 Task: Look for space in Pukekohe East, New Zealand from 10th August, 2023 to 18th August, 2023 for 2 adults in price range Rs.10000 to Rs.14000. Place can be private room with 1  bedroom having 1 bed and 1 bathroom. Property type can be house, flat, guest house. Amenities needed are: wifi, TV, free parkinig on premises, gym, breakfast. Booking option can be shelf check-in. Required host language is English.
Action: Mouse pressed left at (429, 94)
Screenshot: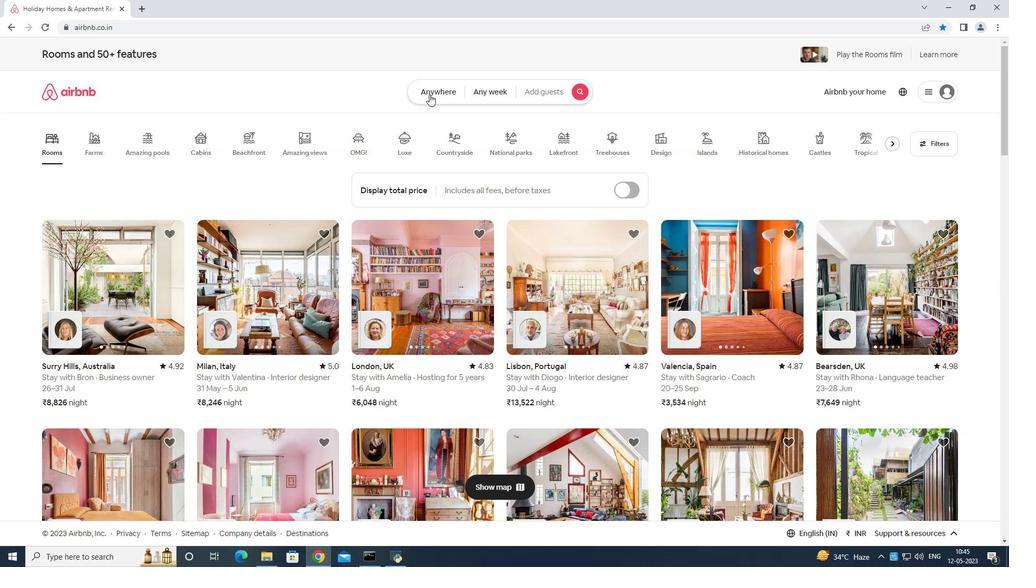 
Action: Mouse moved to (390, 134)
Screenshot: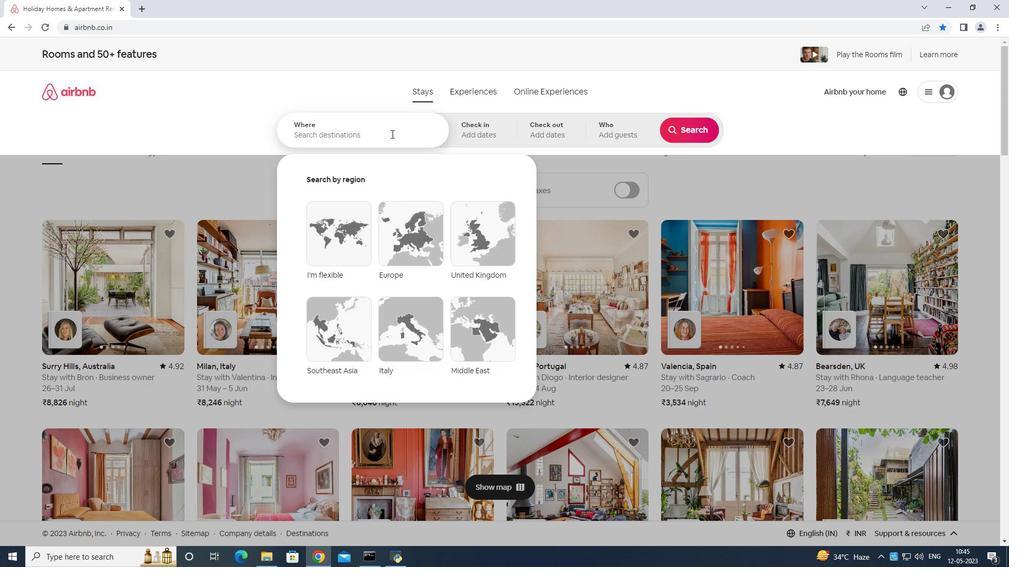 
Action: Mouse pressed left at (390, 134)
Screenshot: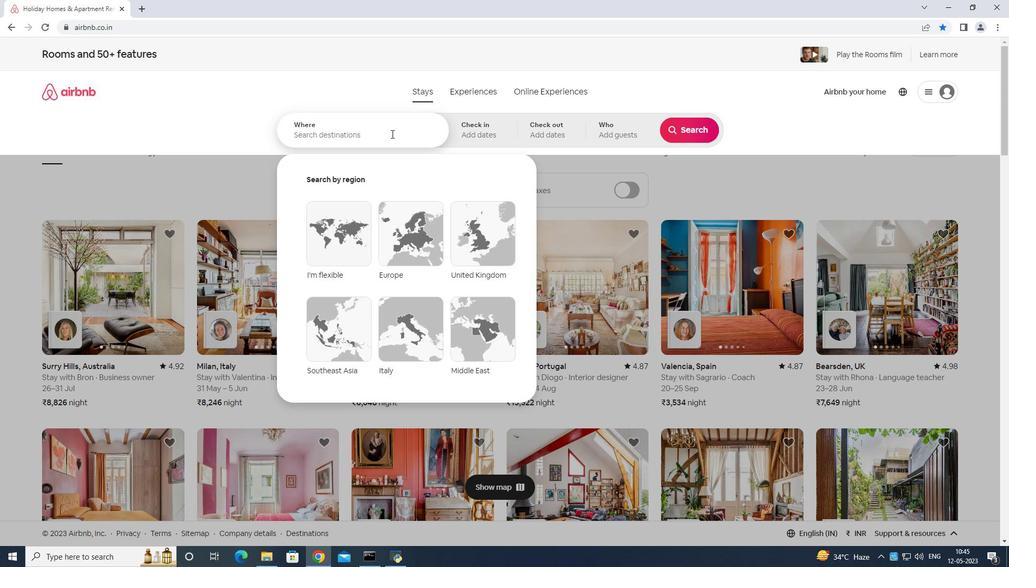 
Action: Mouse moved to (389, 133)
Screenshot: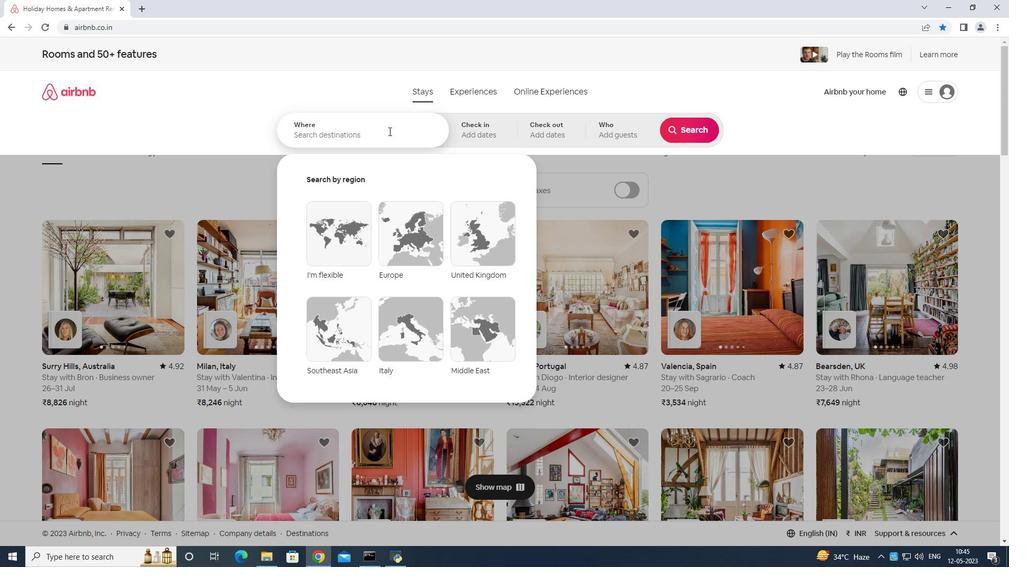 
Action: Key pressed <Key.shift>Pukekihe<Key.space>east<Key.space>zealabnd<Key.backspace><Key.backspace><Key.backspace>nd<Key.enter>
Screenshot: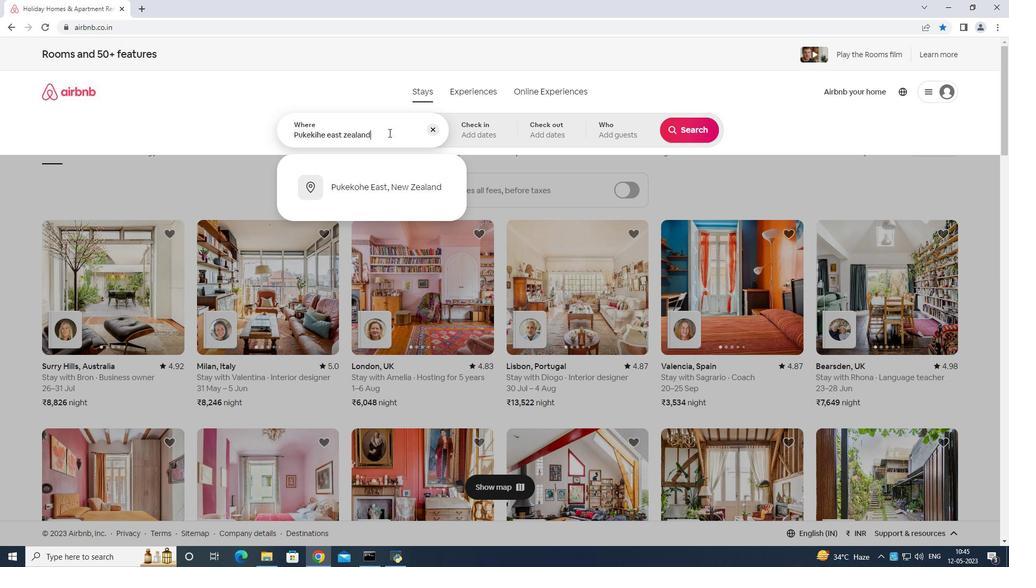 
Action: Mouse moved to (683, 211)
Screenshot: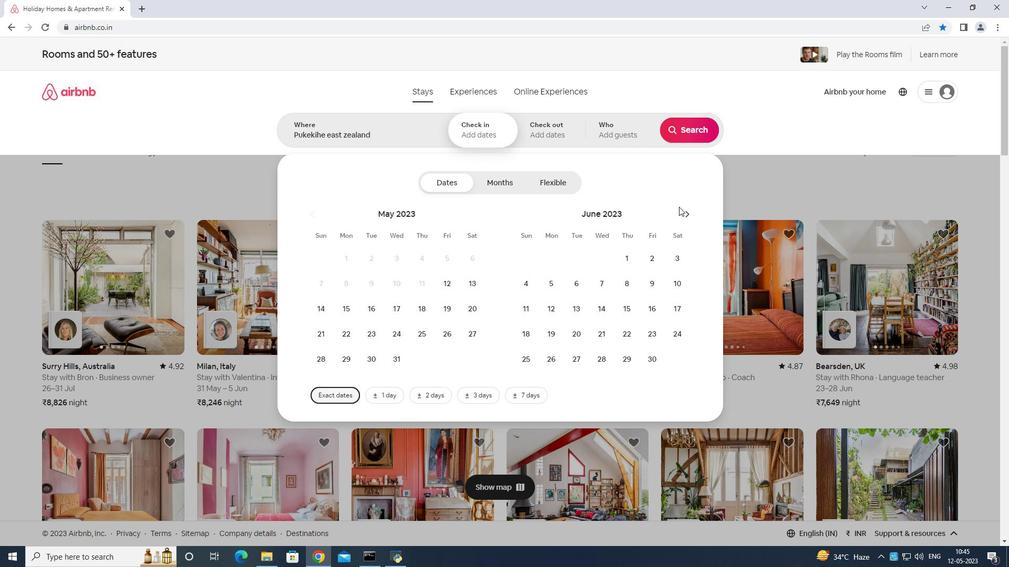 
Action: Mouse pressed left at (683, 211)
Screenshot: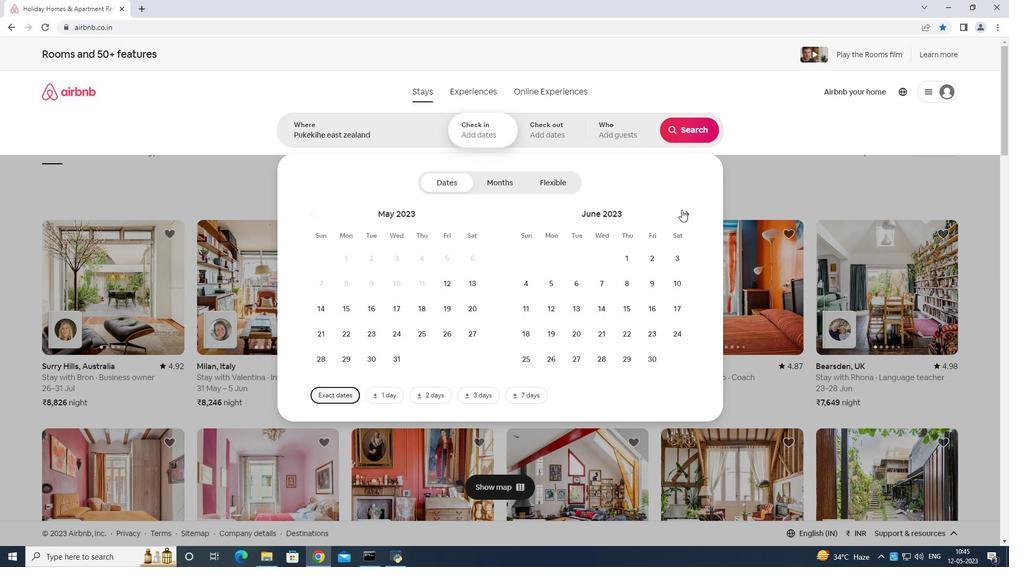 
Action: Mouse pressed left at (683, 211)
Screenshot: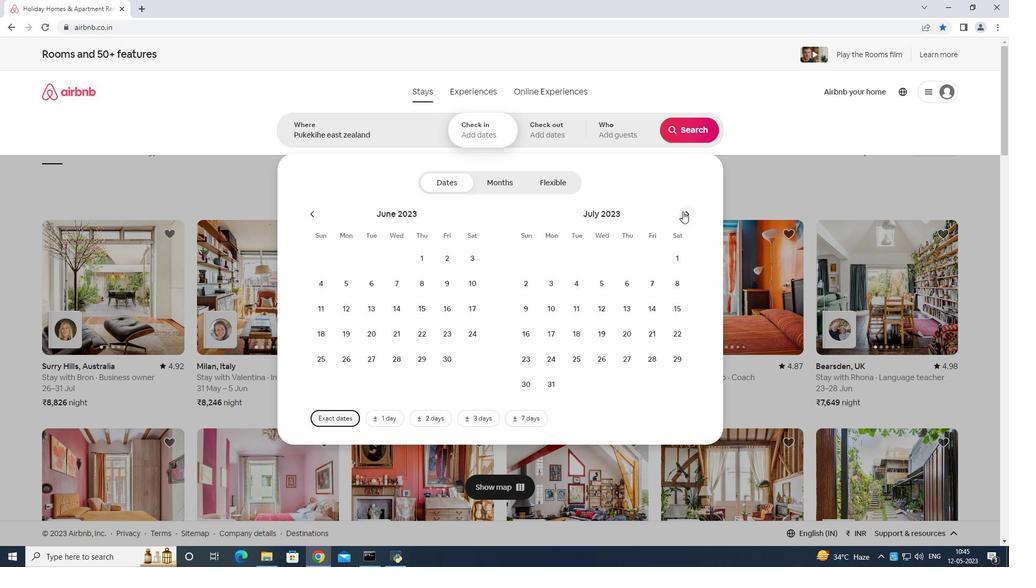 
Action: Mouse moved to (683, 214)
Screenshot: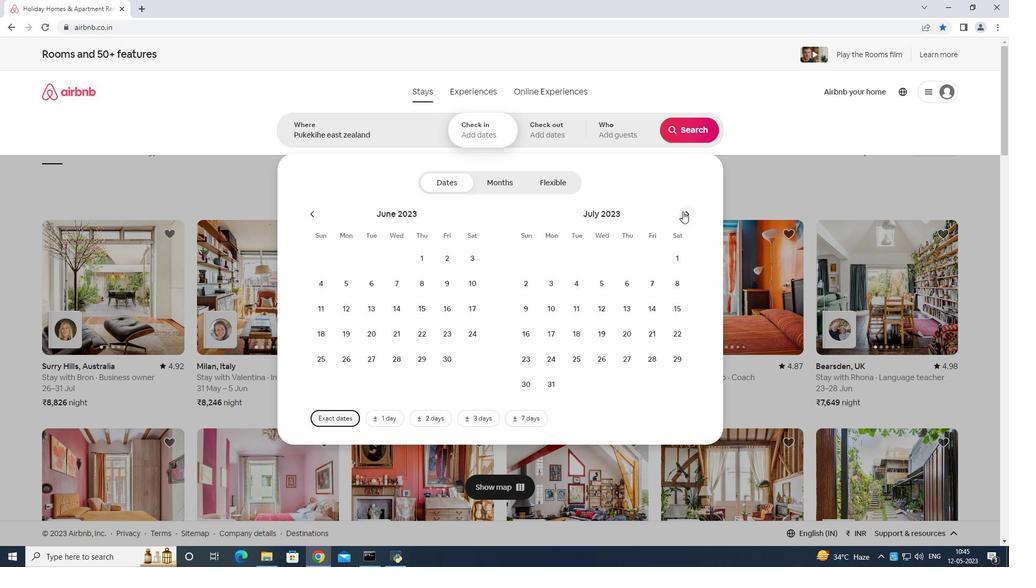 
Action: Mouse pressed left at (683, 214)
Screenshot: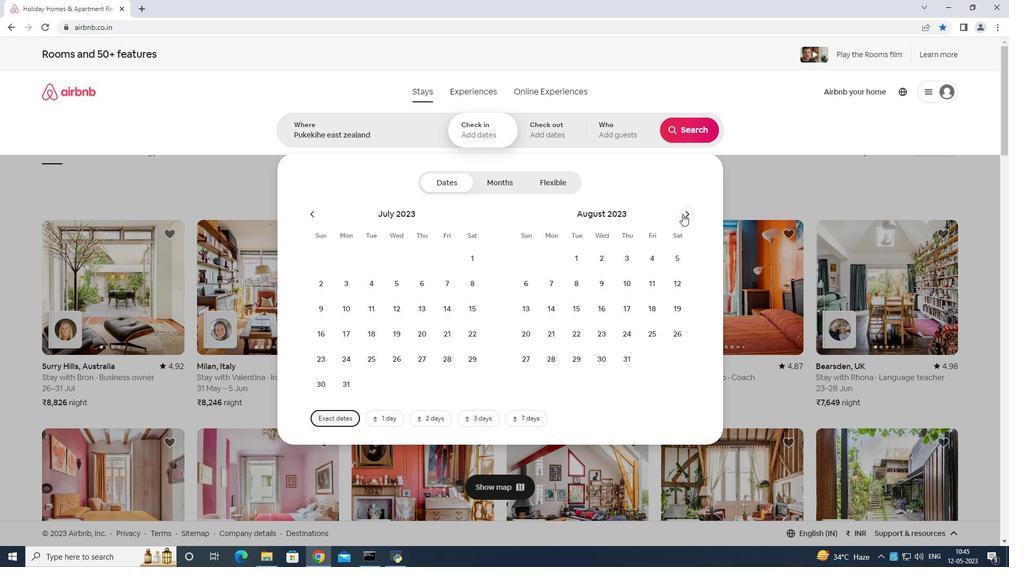 
Action: Mouse moved to (420, 284)
Screenshot: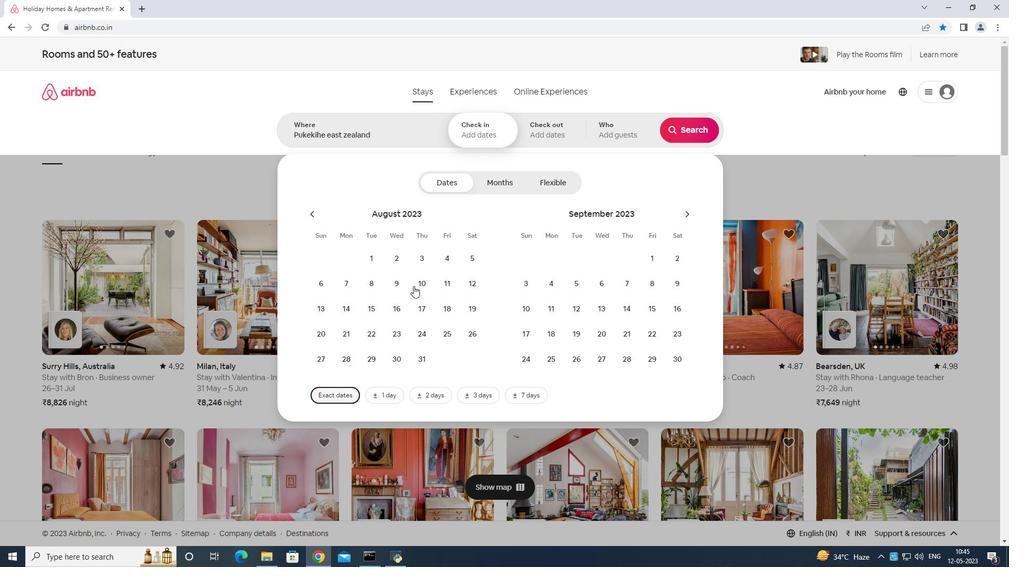 
Action: Mouse pressed left at (420, 284)
Screenshot: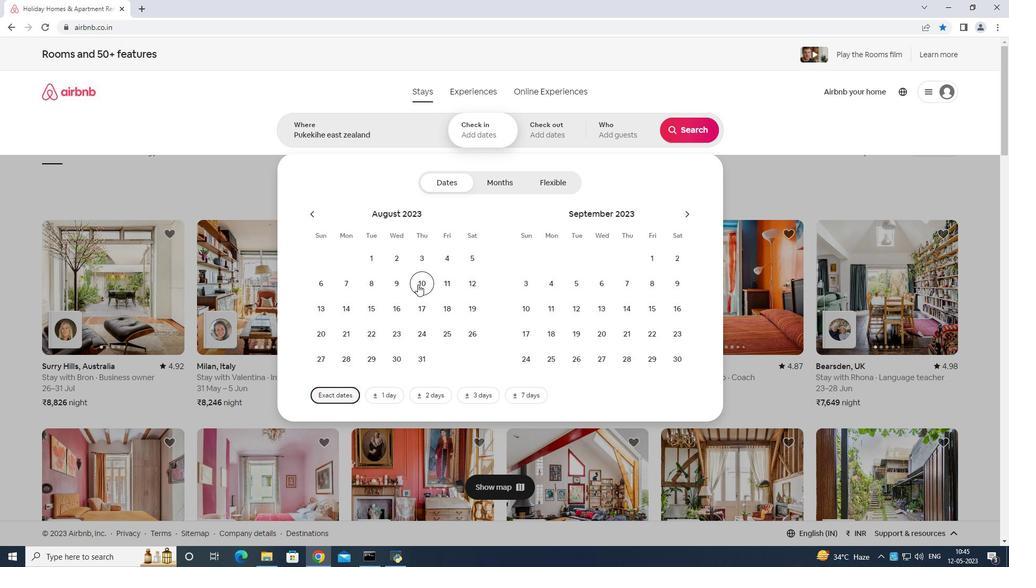 
Action: Mouse moved to (448, 309)
Screenshot: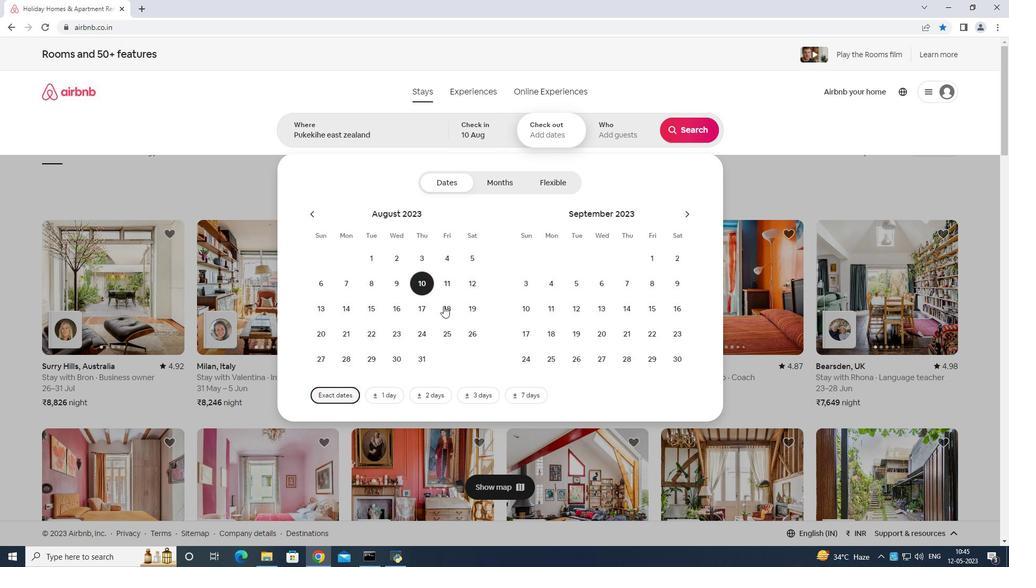 
Action: Mouse pressed left at (448, 309)
Screenshot: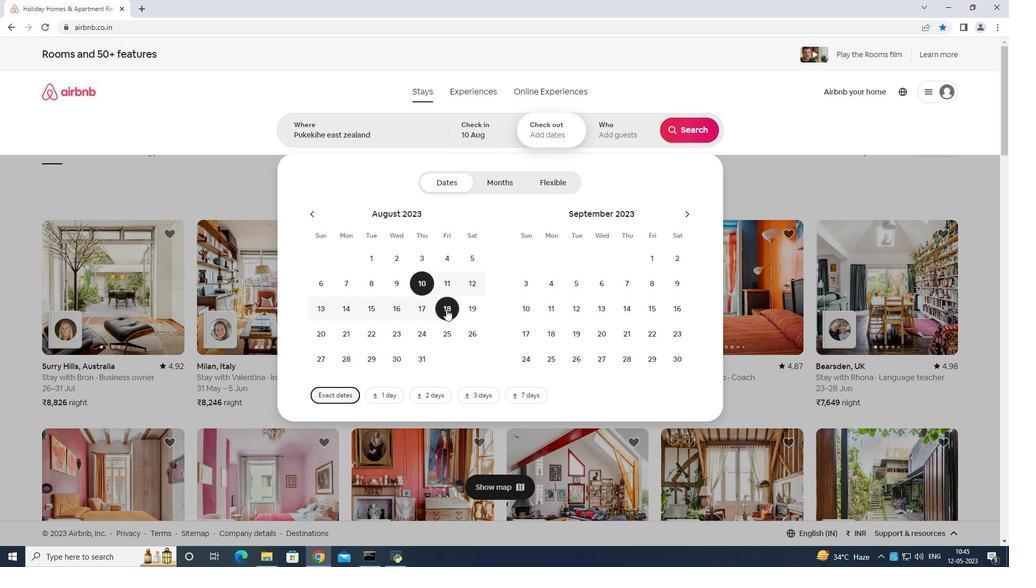 
Action: Mouse moved to (622, 131)
Screenshot: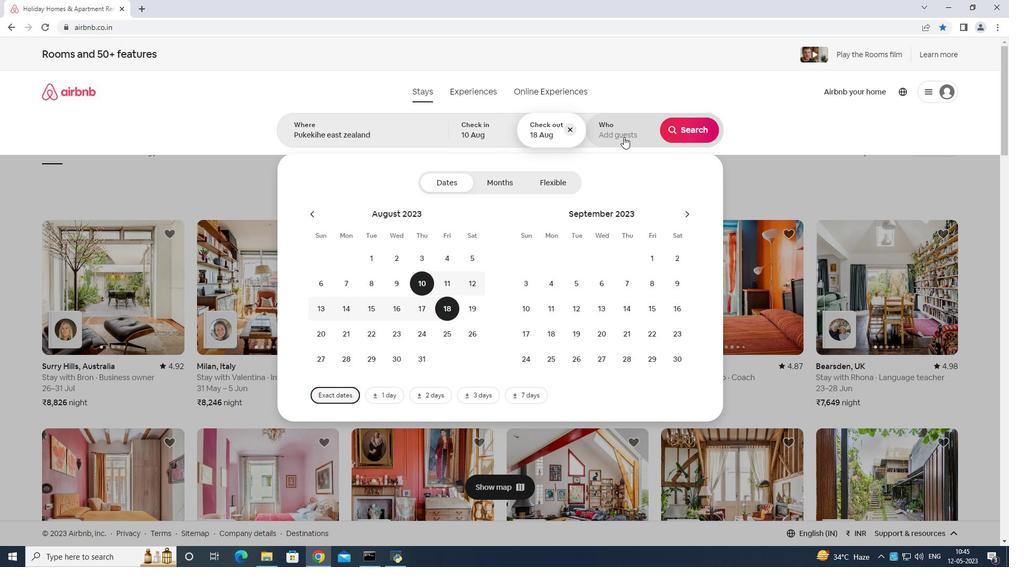 
Action: Mouse pressed left at (622, 131)
Screenshot: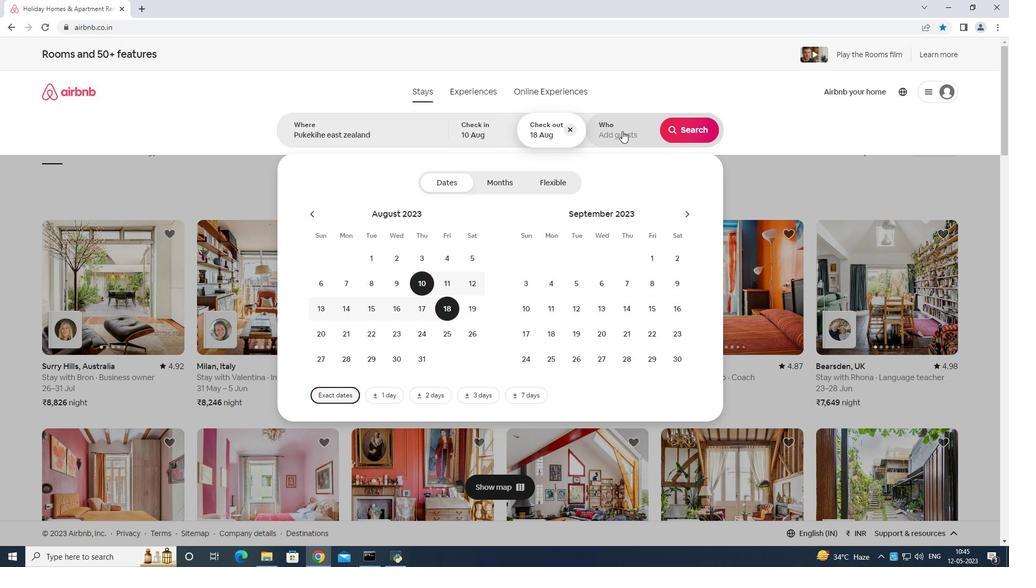 
Action: Mouse moved to (692, 186)
Screenshot: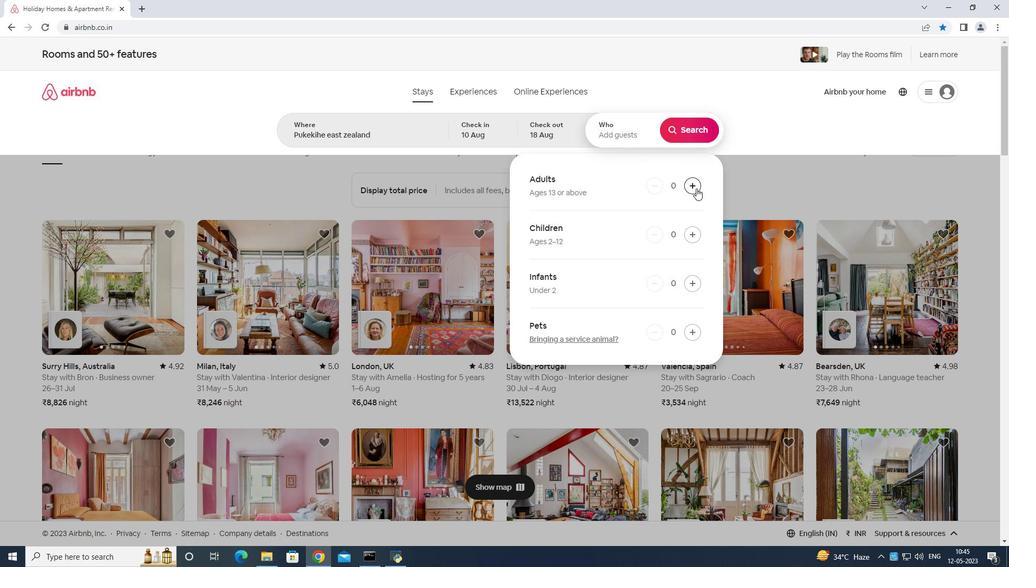 
Action: Mouse pressed left at (692, 186)
Screenshot: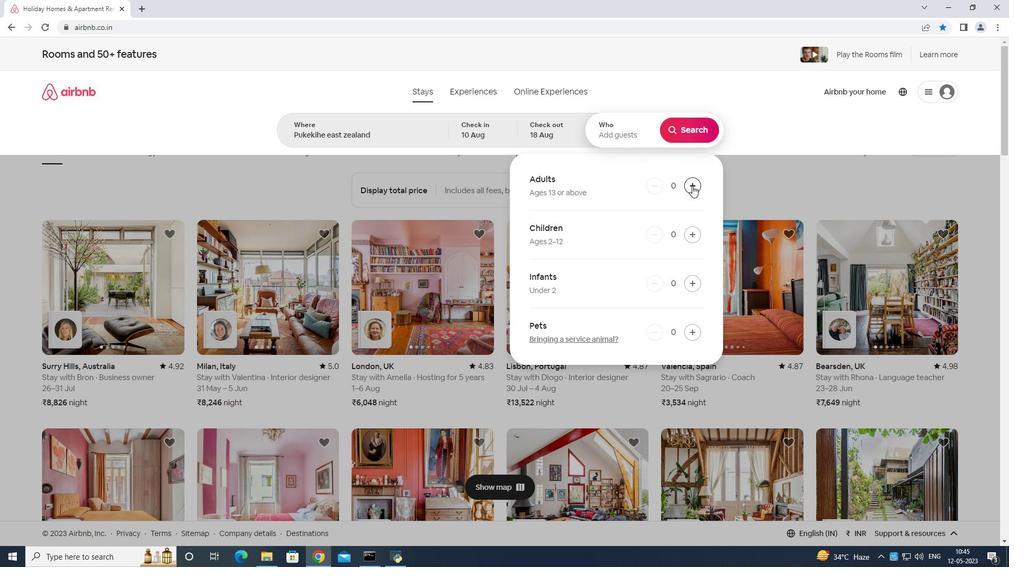 
Action: Mouse pressed left at (692, 186)
Screenshot: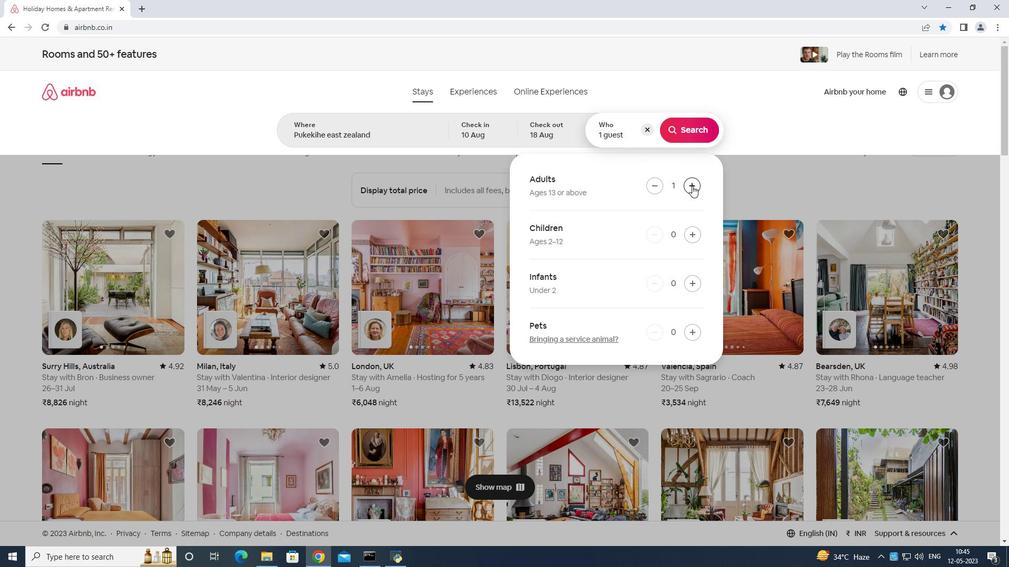 
Action: Mouse moved to (692, 125)
Screenshot: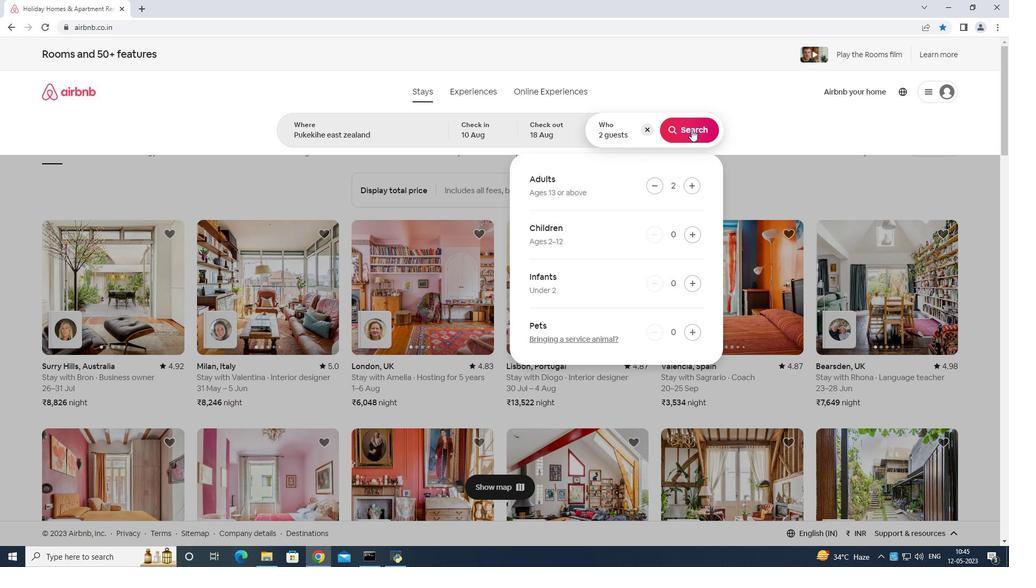 
Action: Mouse pressed left at (692, 125)
Screenshot: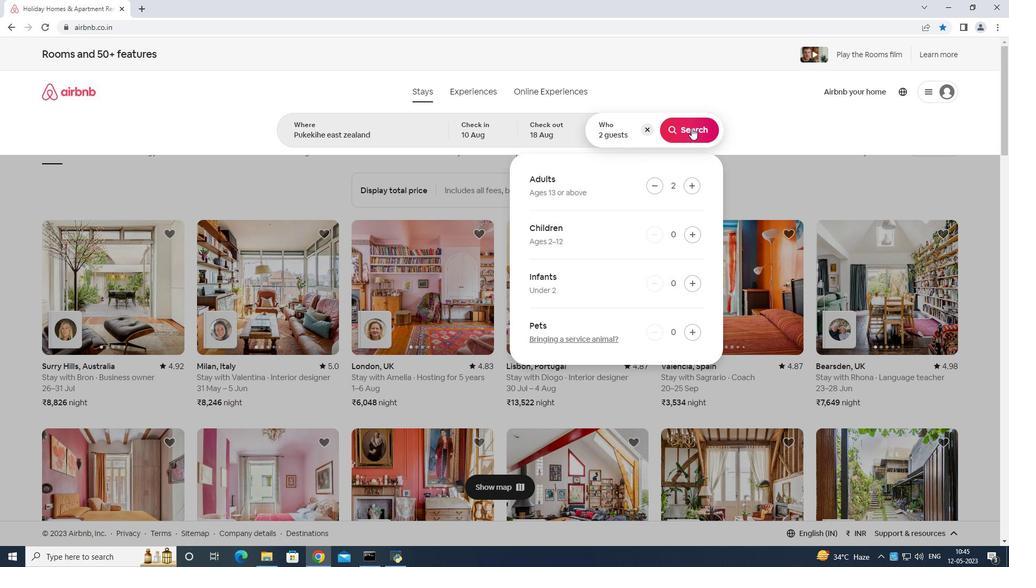 
Action: Mouse moved to (980, 96)
Screenshot: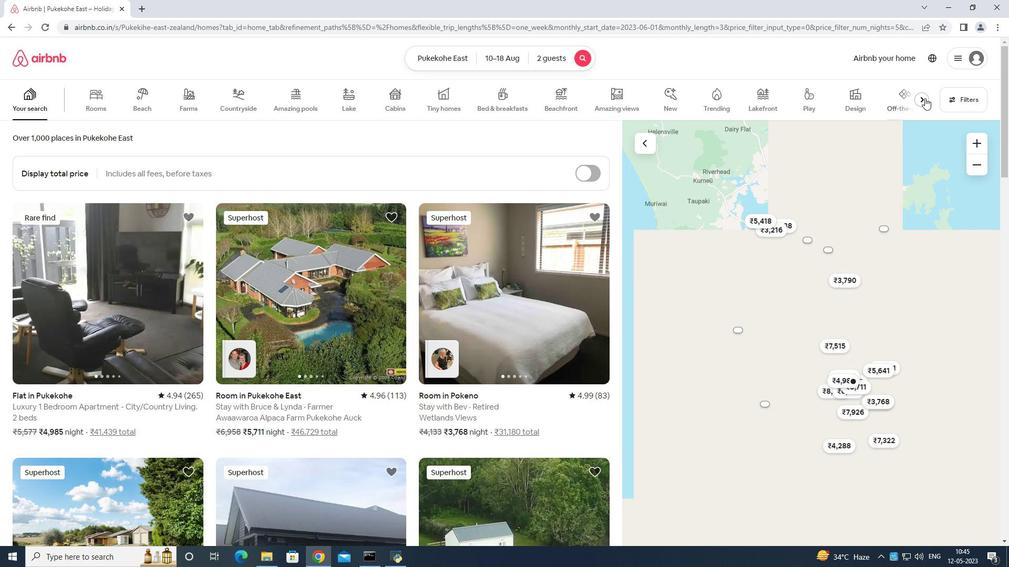 
Action: Mouse pressed left at (980, 96)
Screenshot: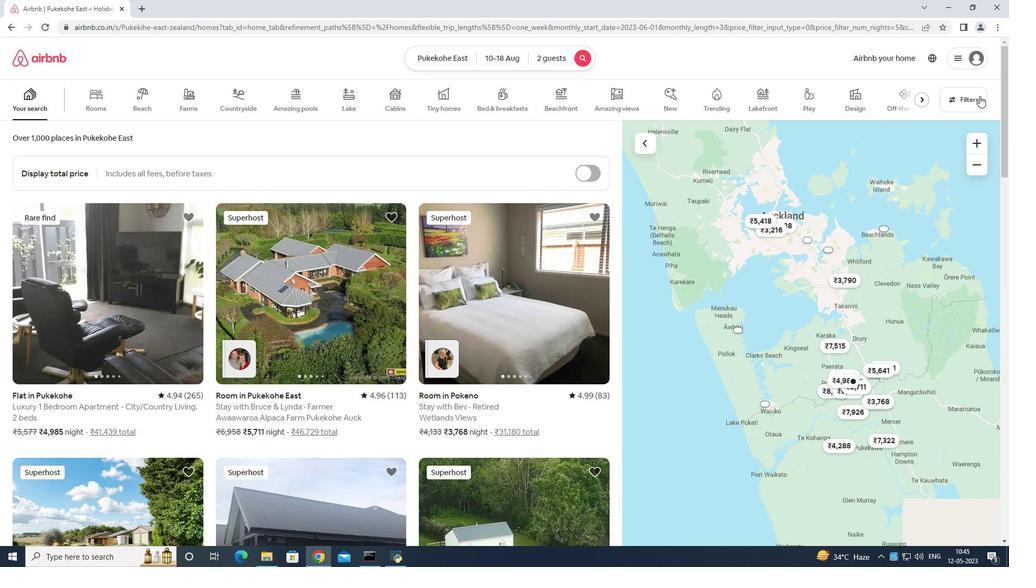
Action: Mouse moved to (438, 355)
Screenshot: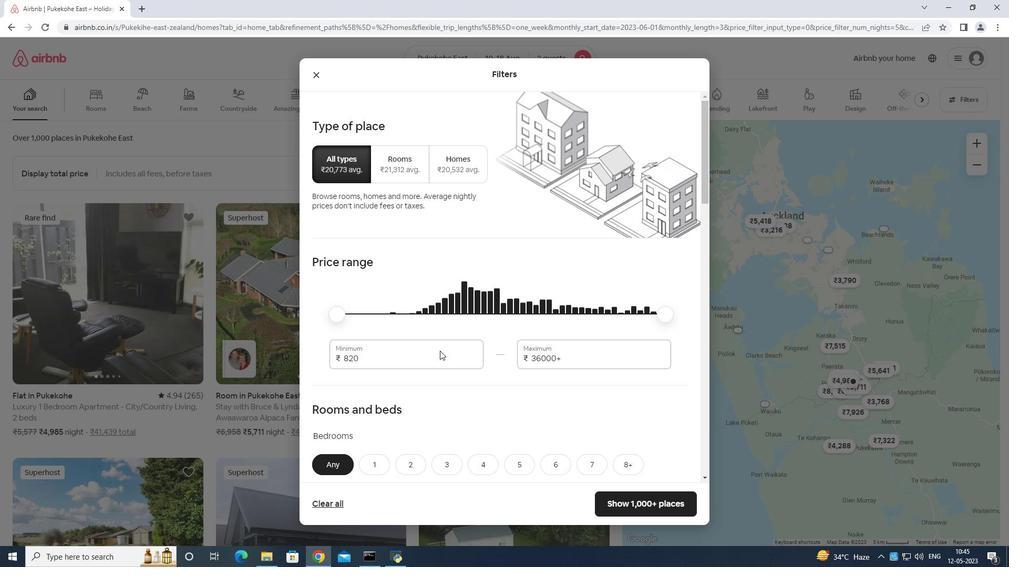 
Action: Mouse pressed left at (438, 355)
Screenshot: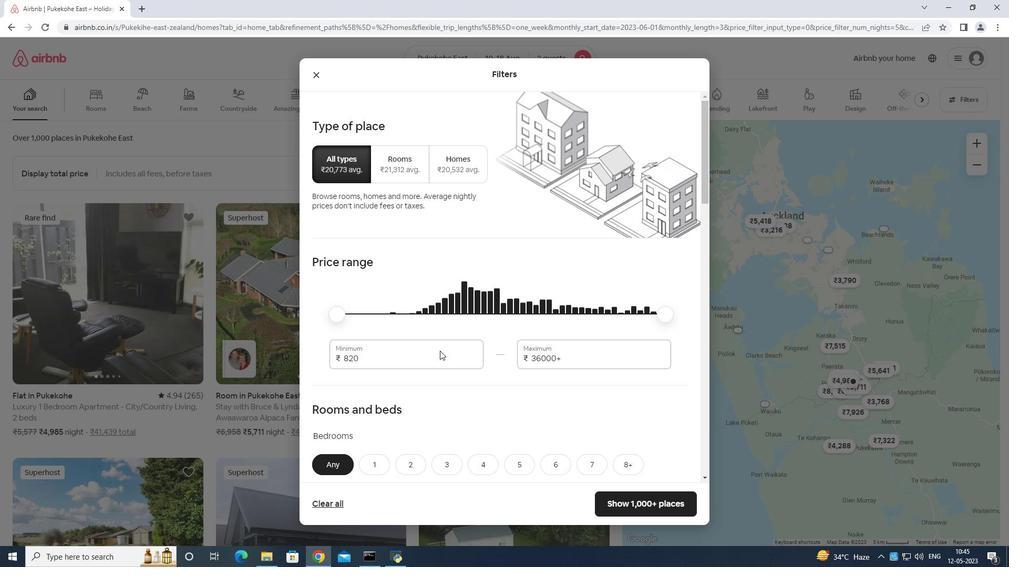 
Action: Mouse moved to (440, 355)
Screenshot: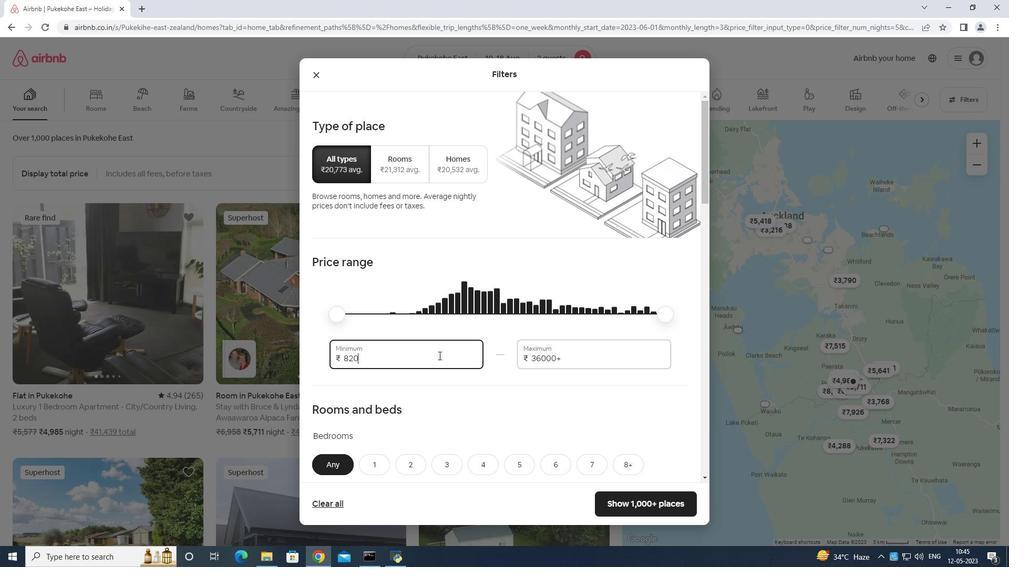 
Action: Key pressed <Key.backspace>
Screenshot: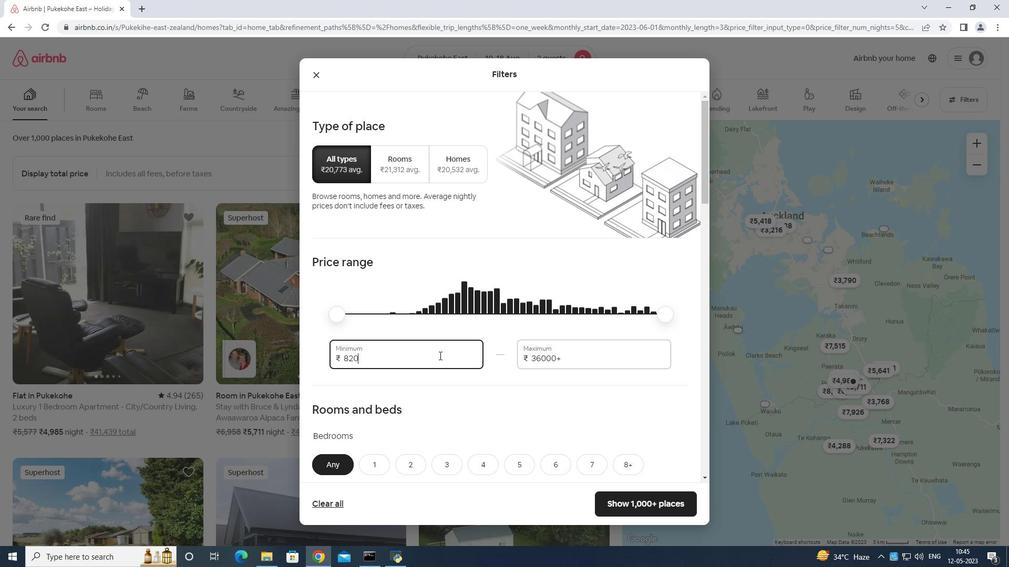 
Action: Mouse moved to (441, 354)
Screenshot: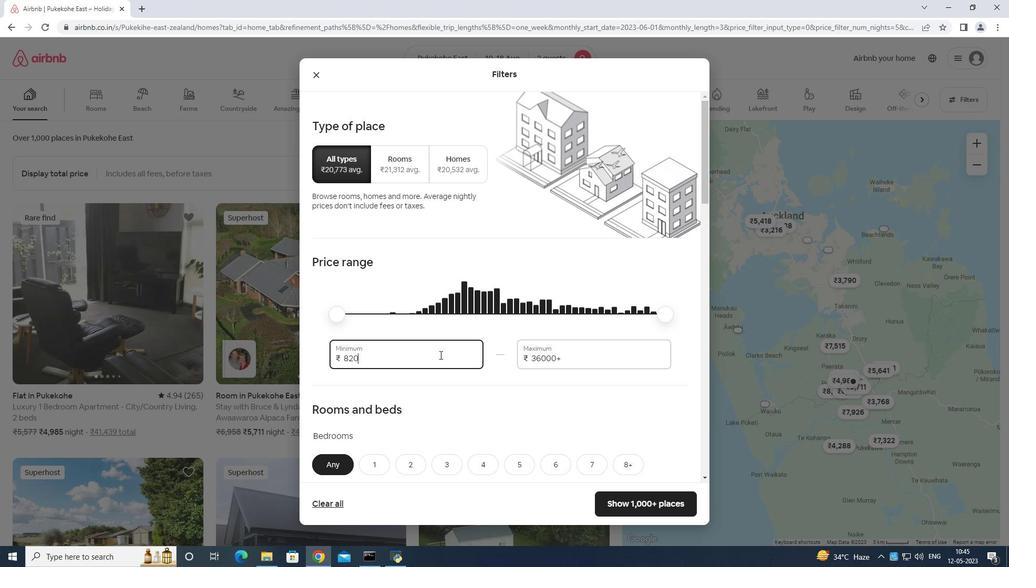 
Action: Key pressed <Key.backspace><Key.backspace><Key.backspace><Key.backspace><Key.backspace><Key.backspace><Key.backspace><Key.backspace><Key.backspace><Key.backspace>10000
Screenshot: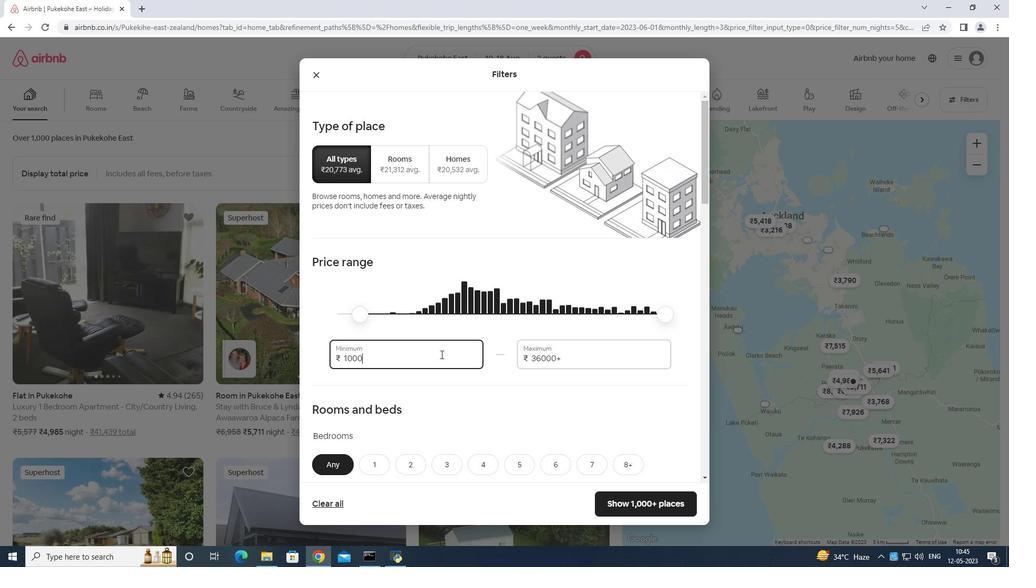 
Action: Mouse moved to (561, 356)
Screenshot: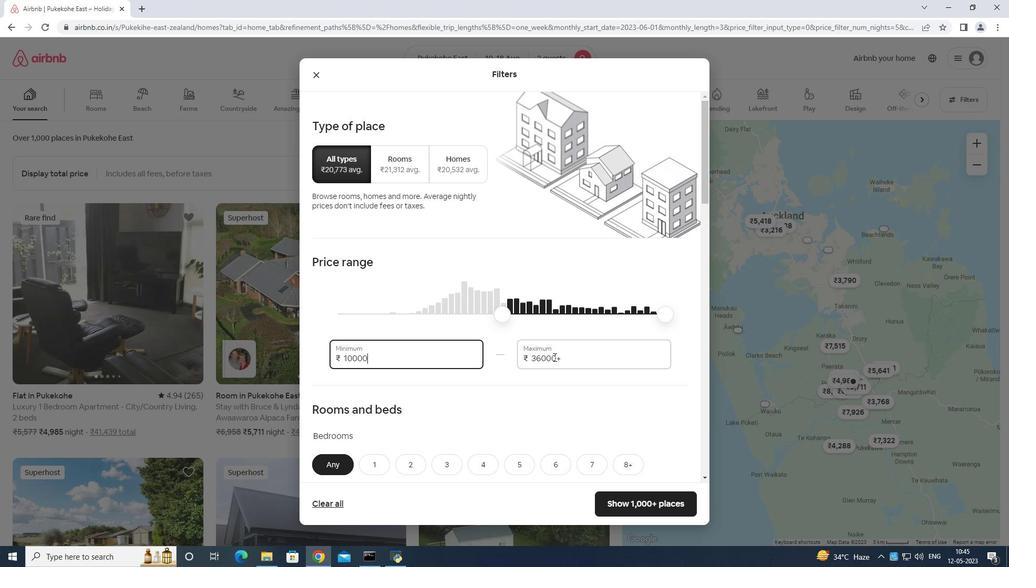 
Action: Mouse pressed left at (561, 356)
Screenshot: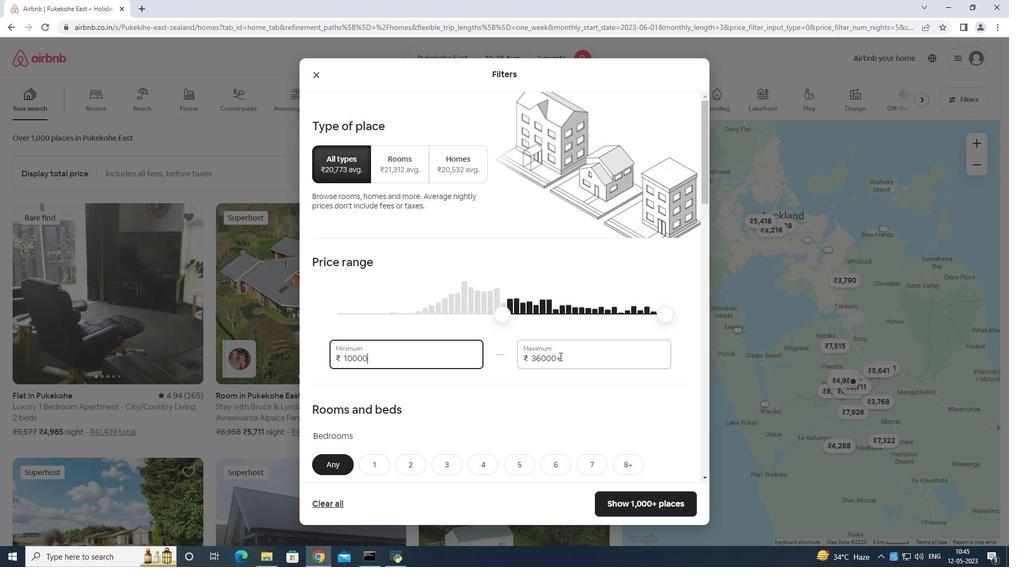 
Action: Mouse moved to (566, 356)
Screenshot: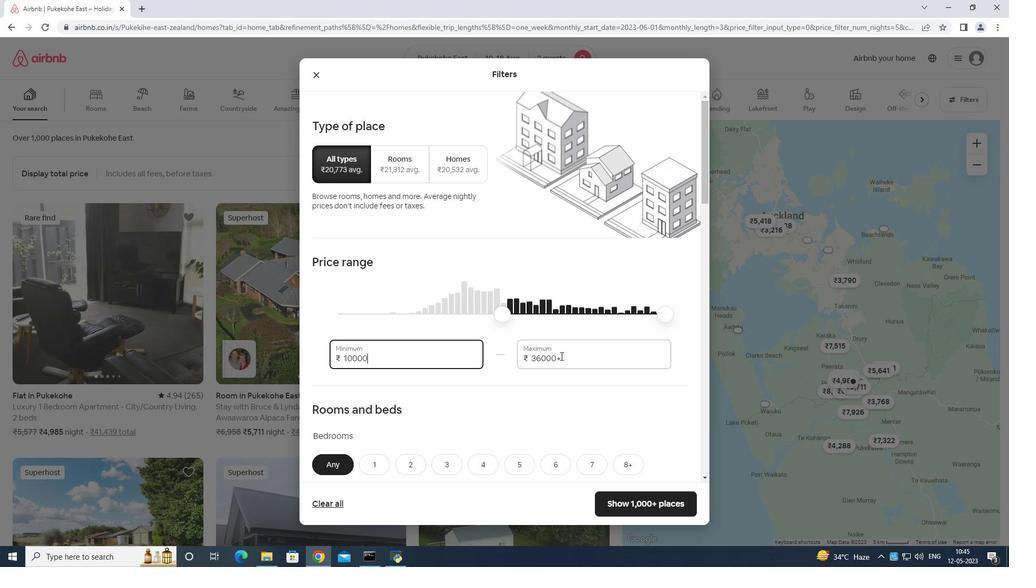 
Action: Key pressed <Key.backspace><Key.backspace><Key.backspace><Key.backspace><Key.backspace><Key.backspace><Key.backspace><Key.backspace><Key.backspace><Key.backspace><Key.backspace><Key.backspace><Key.backspace><Key.backspace>14000
Screenshot: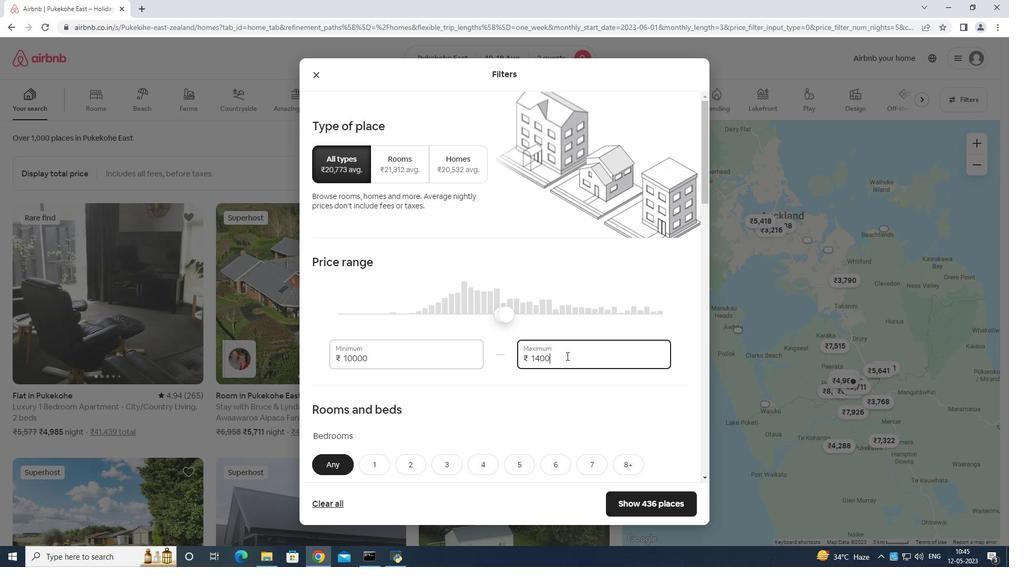 
Action: Mouse scrolled (566, 355) with delta (0, 0)
Screenshot: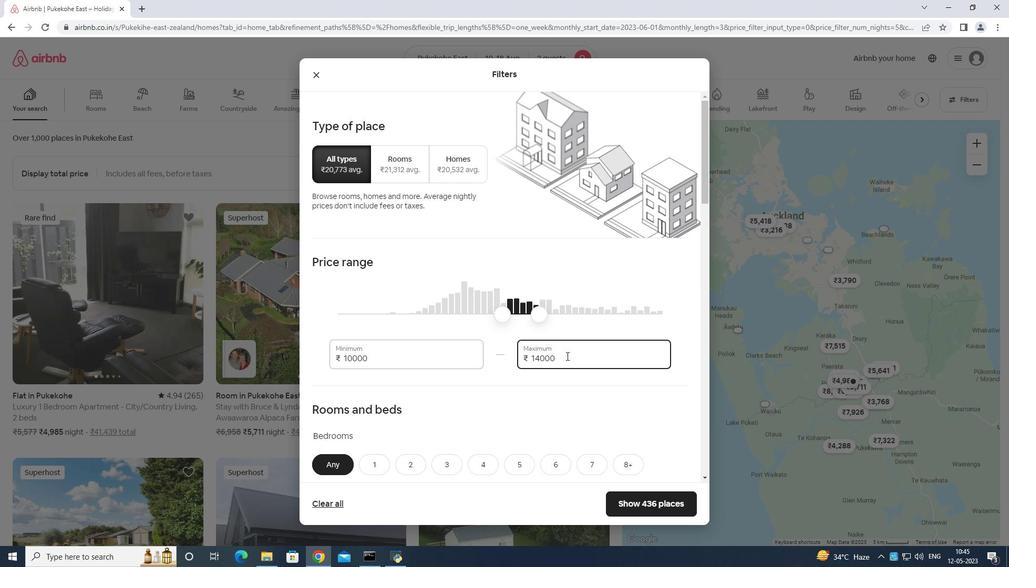 
Action: Mouse scrolled (566, 355) with delta (0, 0)
Screenshot: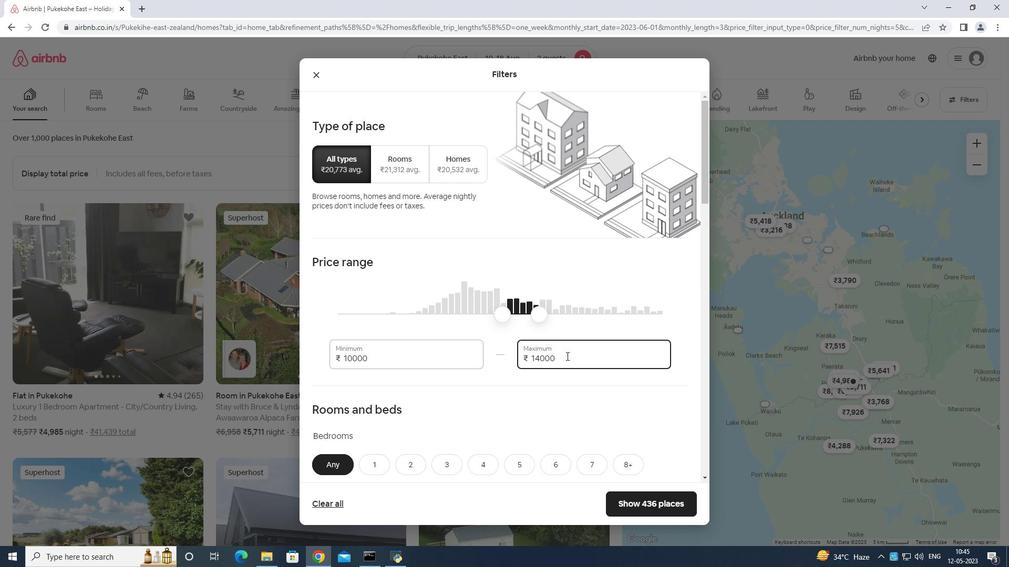 
Action: Mouse scrolled (566, 355) with delta (0, 0)
Screenshot: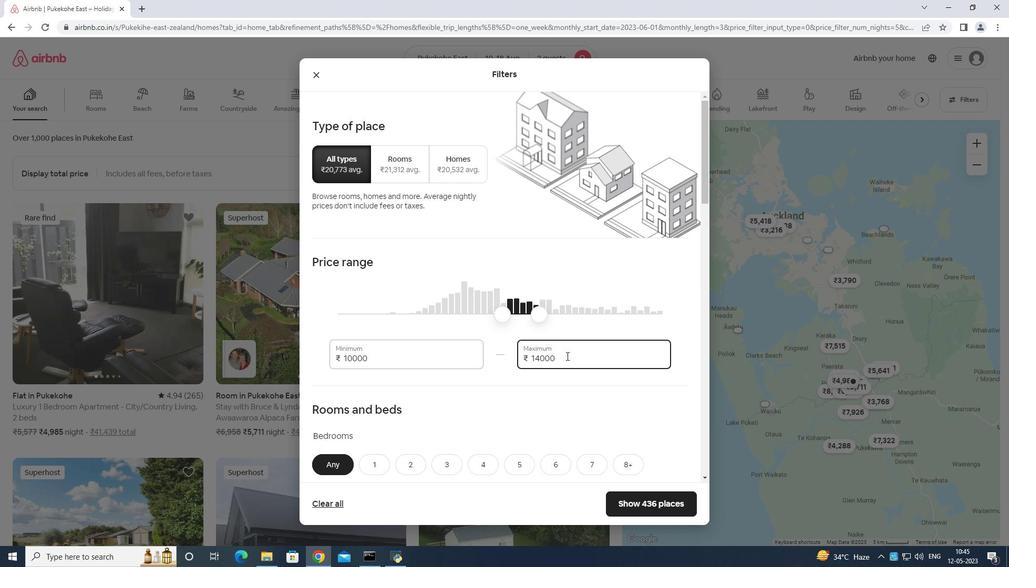 
Action: Mouse moved to (379, 307)
Screenshot: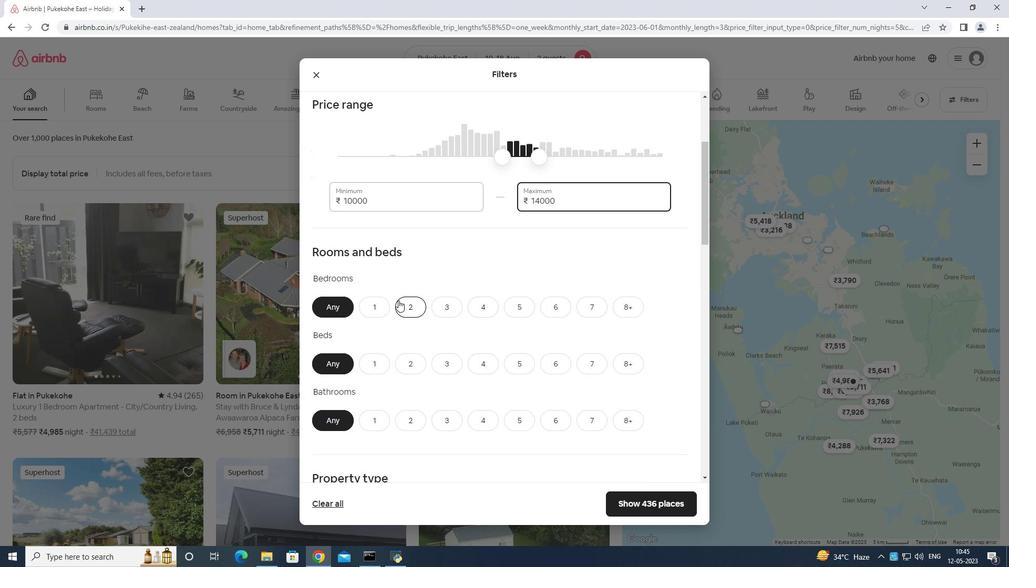 
Action: Mouse pressed left at (379, 307)
Screenshot: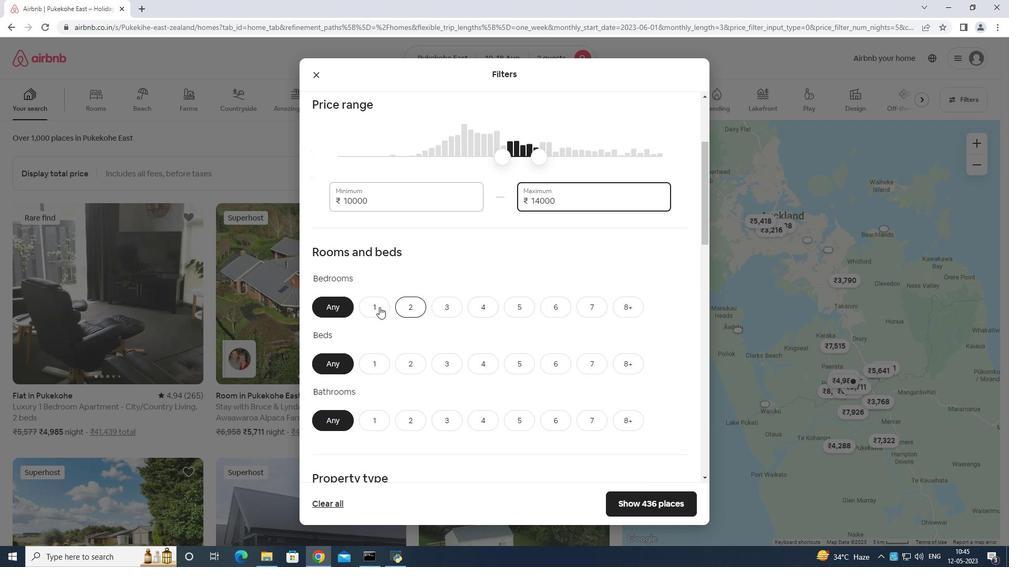 
Action: Mouse moved to (370, 361)
Screenshot: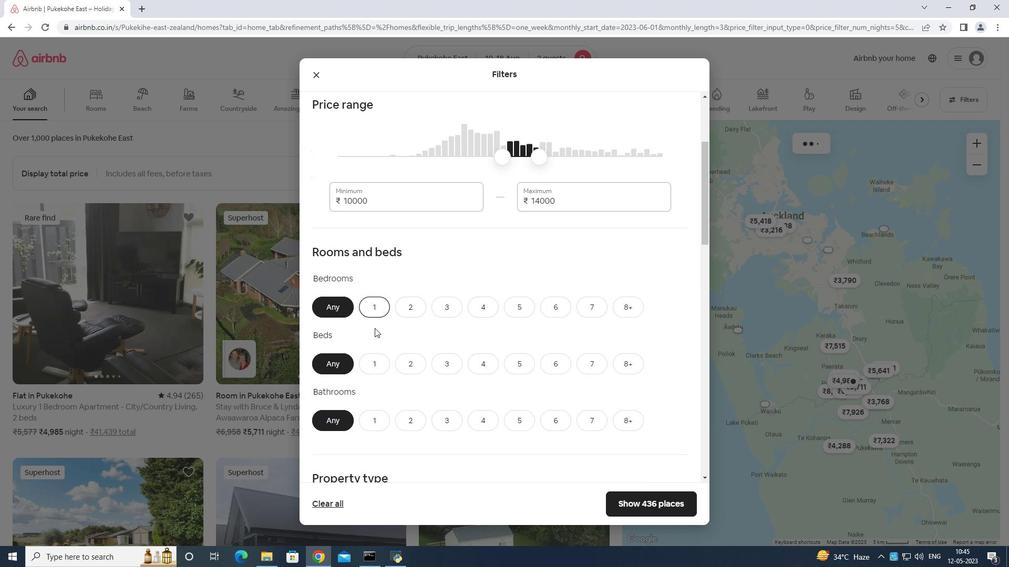
Action: Mouse pressed left at (370, 361)
Screenshot: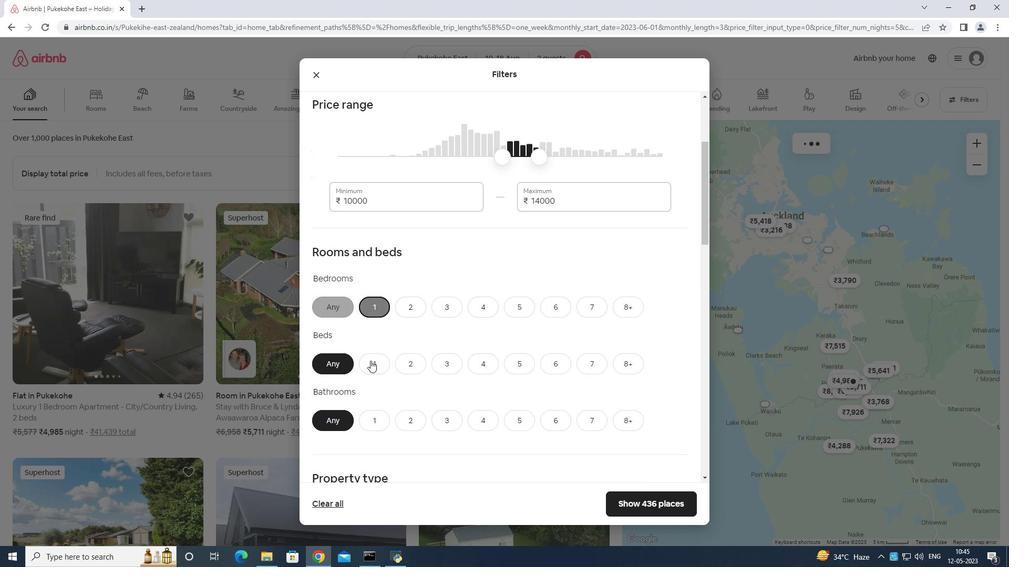 
Action: Mouse moved to (376, 422)
Screenshot: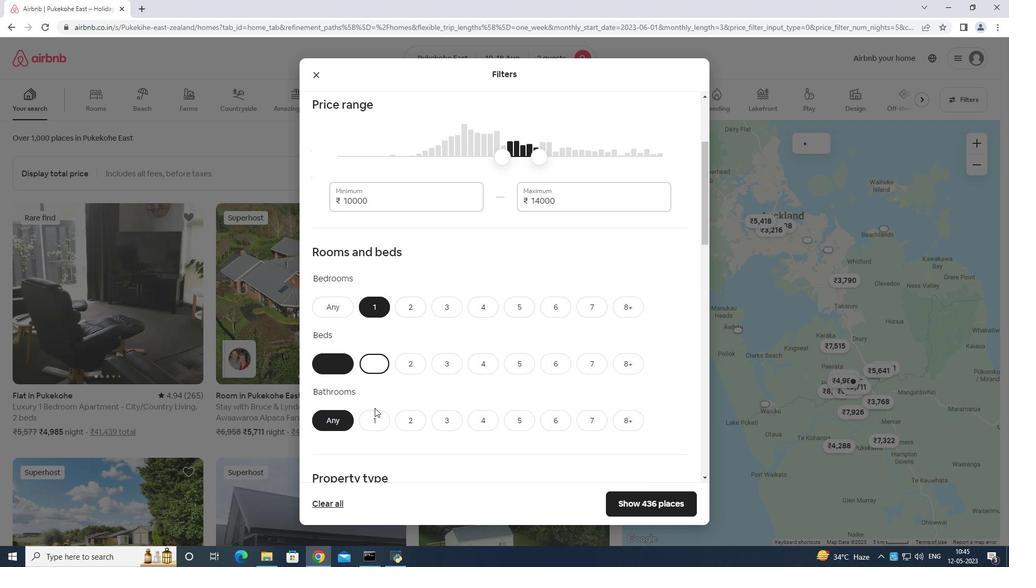 
Action: Mouse pressed left at (376, 422)
Screenshot: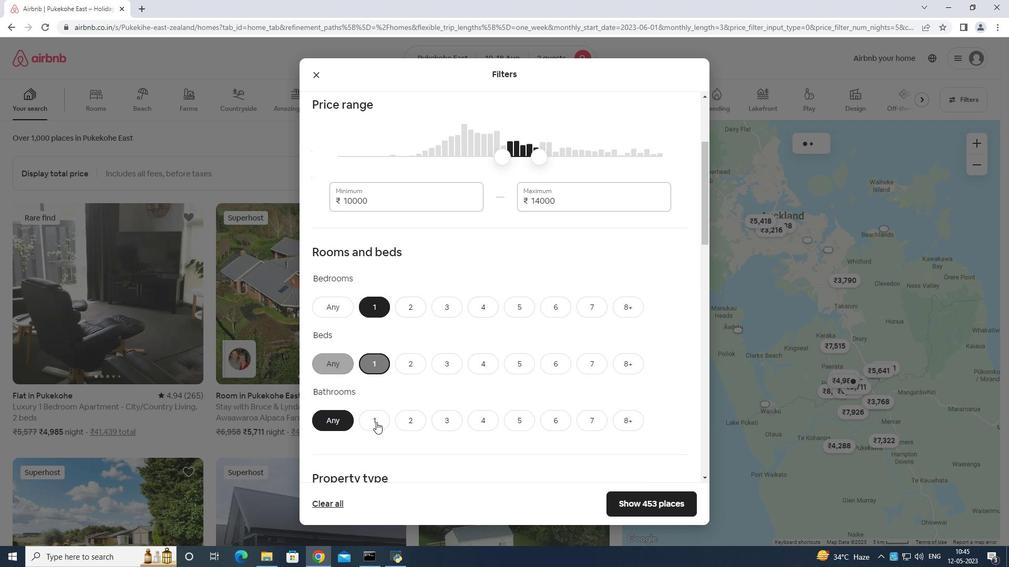 
Action: Mouse moved to (376, 419)
Screenshot: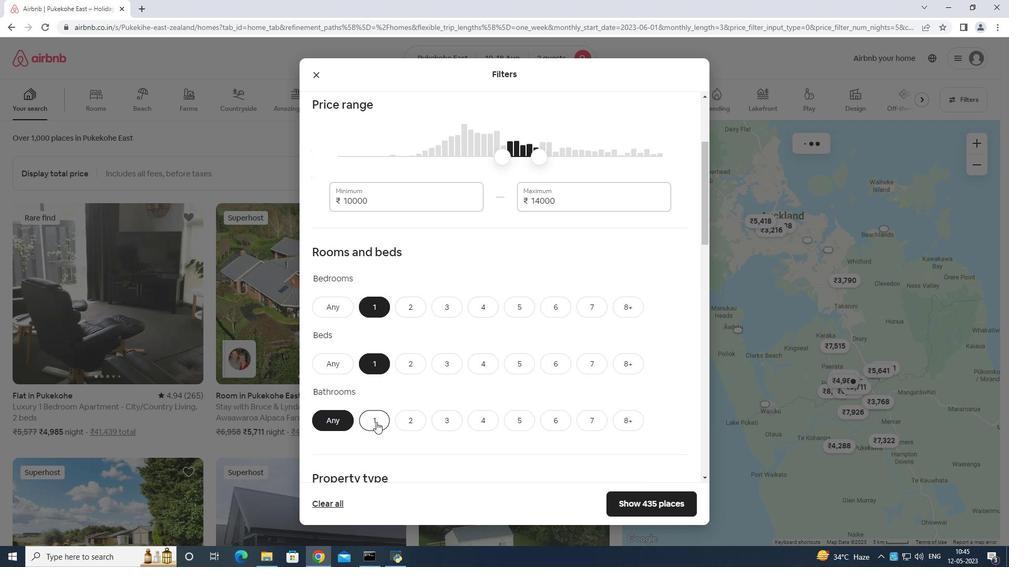 
Action: Mouse scrolled (376, 418) with delta (0, 0)
Screenshot: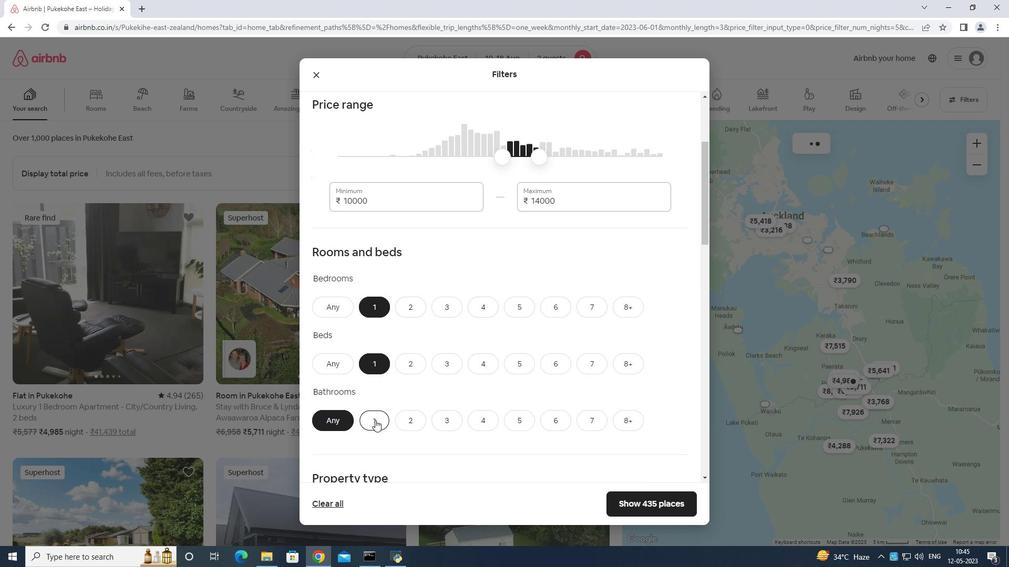 
Action: Mouse moved to (377, 419)
Screenshot: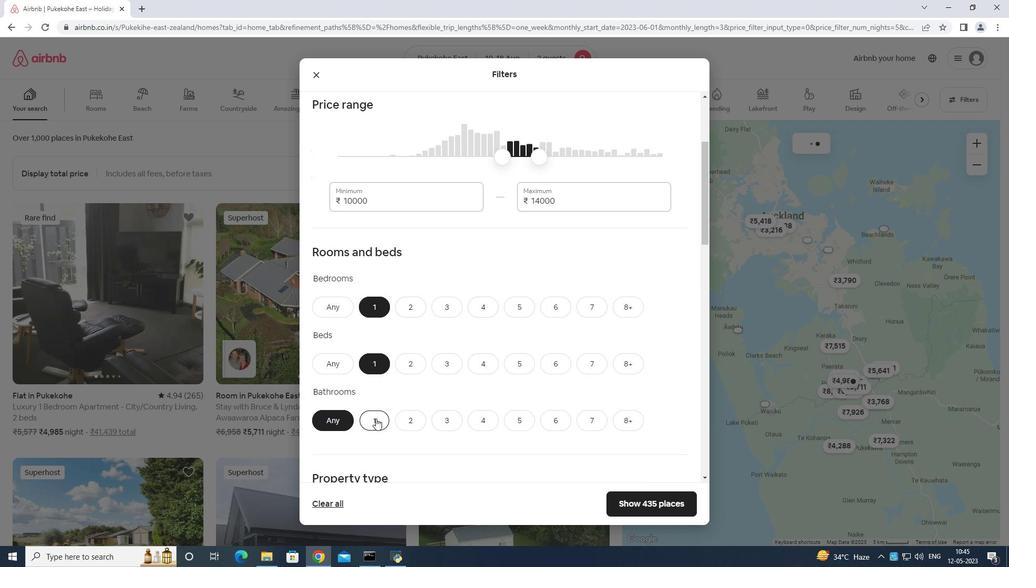
Action: Mouse scrolled (377, 418) with delta (0, 0)
Screenshot: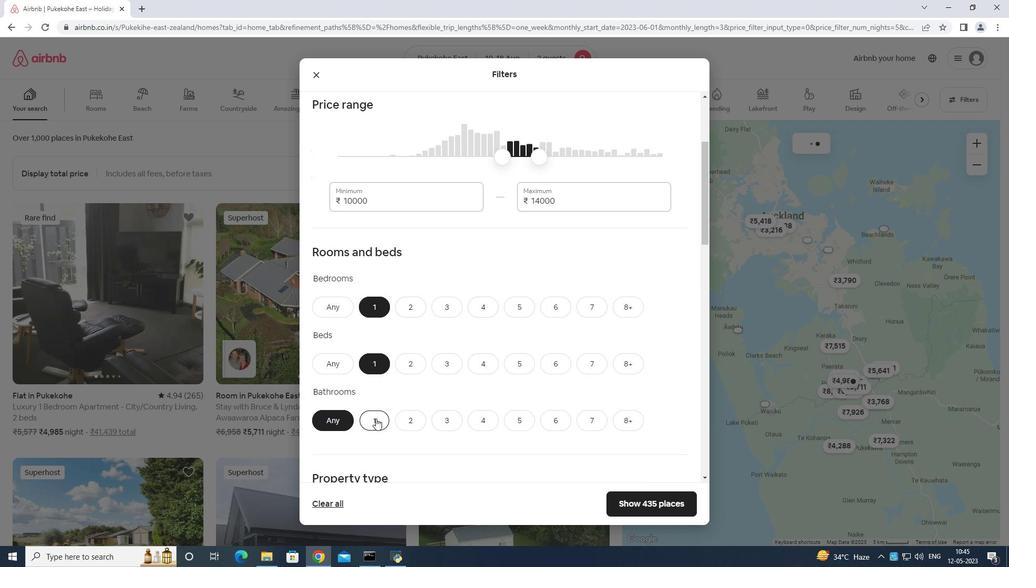 
Action: Mouse scrolled (377, 418) with delta (0, 0)
Screenshot: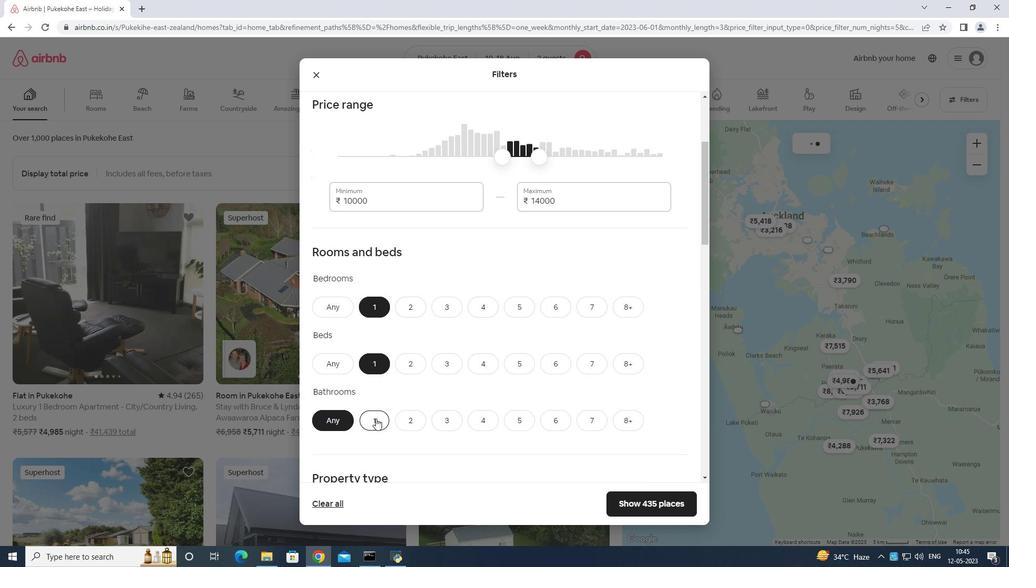 
Action: Mouse scrolled (377, 418) with delta (0, 0)
Screenshot: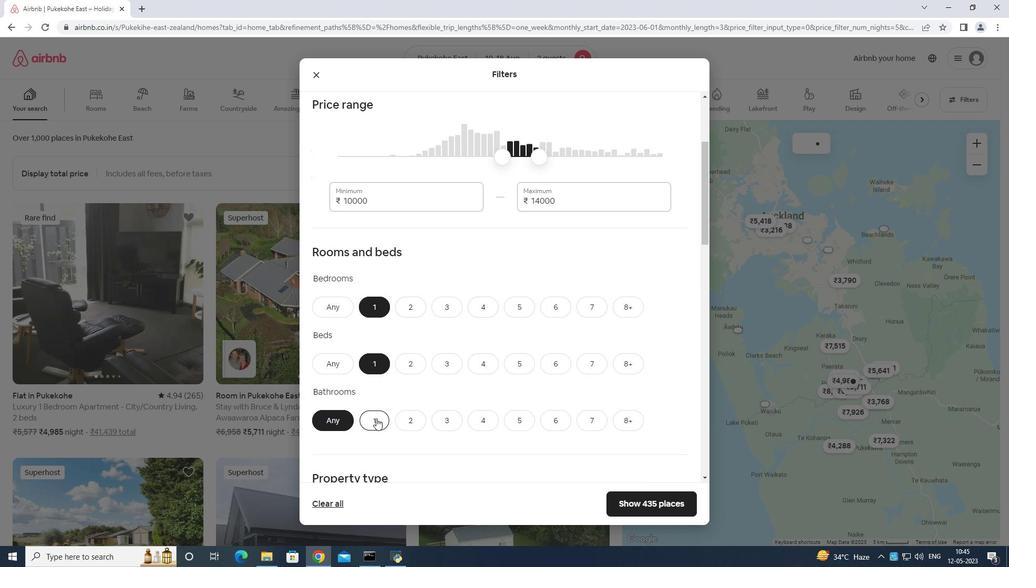 
Action: Mouse moved to (380, 416)
Screenshot: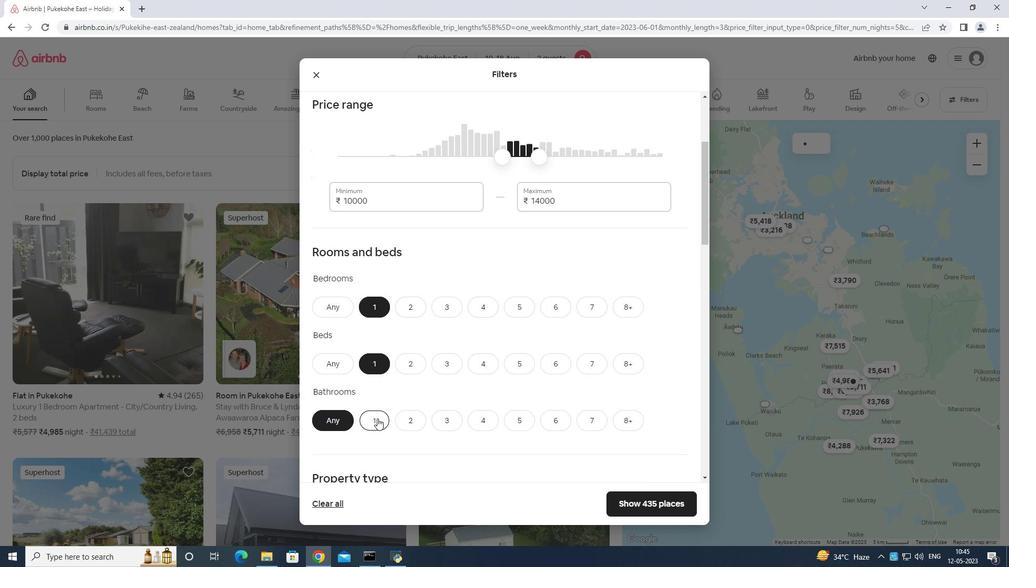 
Action: Mouse scrolled (380, 416) with delta (0, 0)
Screenshot: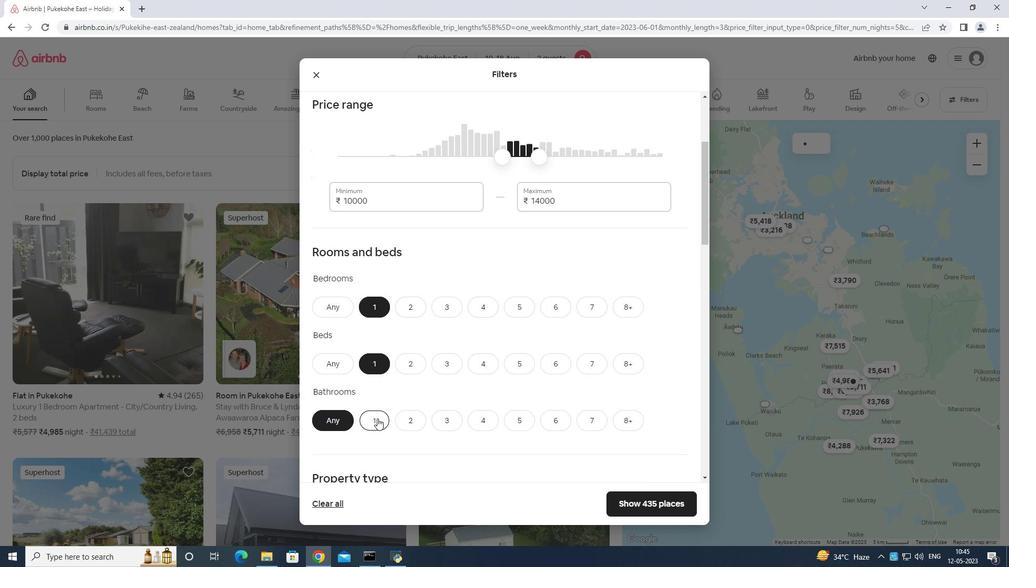 
Action: Mouse moved to (350, 280)
Screenshot: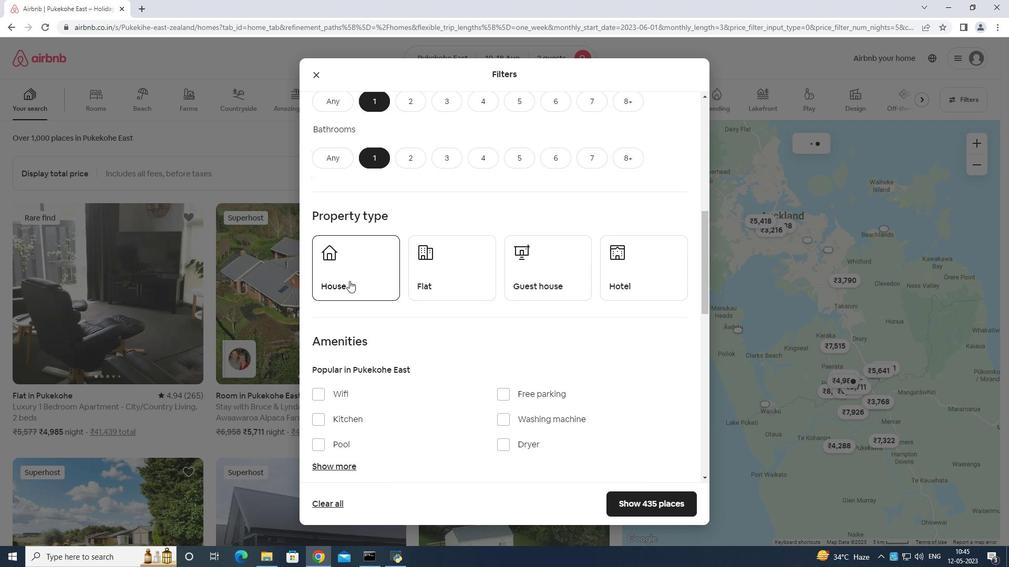 
Action: Mouse pressed left at (350, 280)
Screenshot: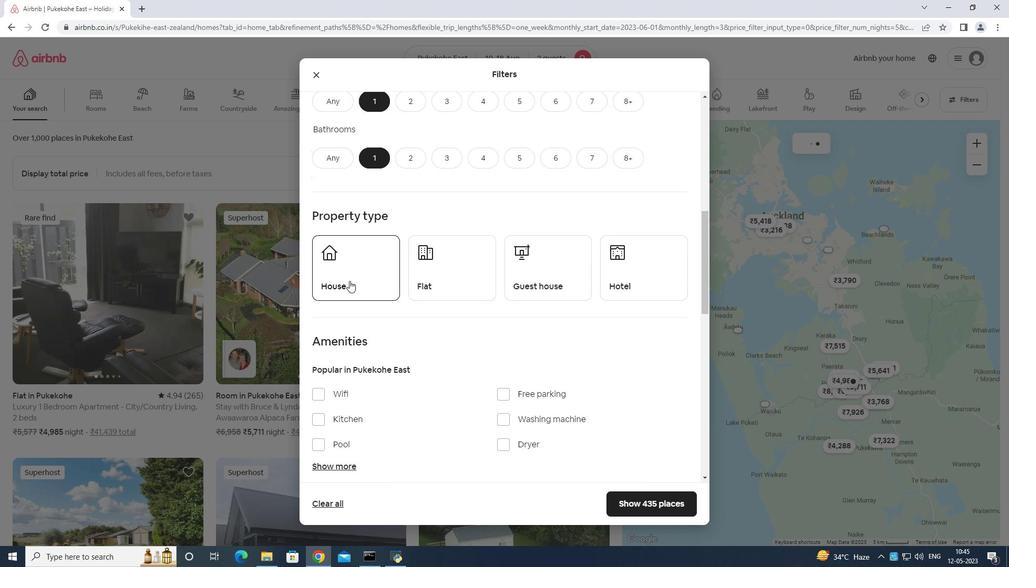 
Action: Mouse moved to (441, 266)
Screenshot: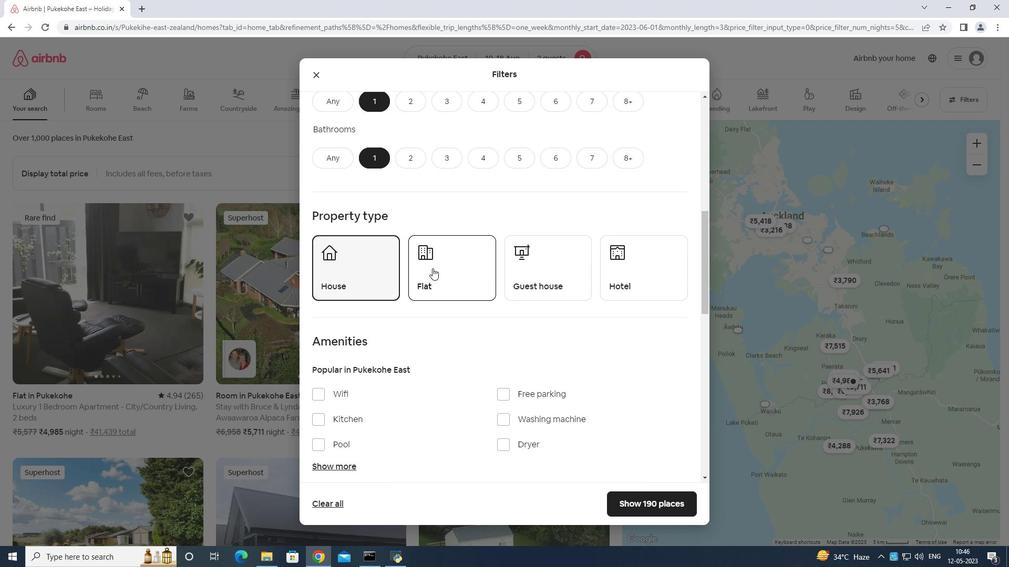 
Action: Mouse pressed left at (441, 266)
Screenshot: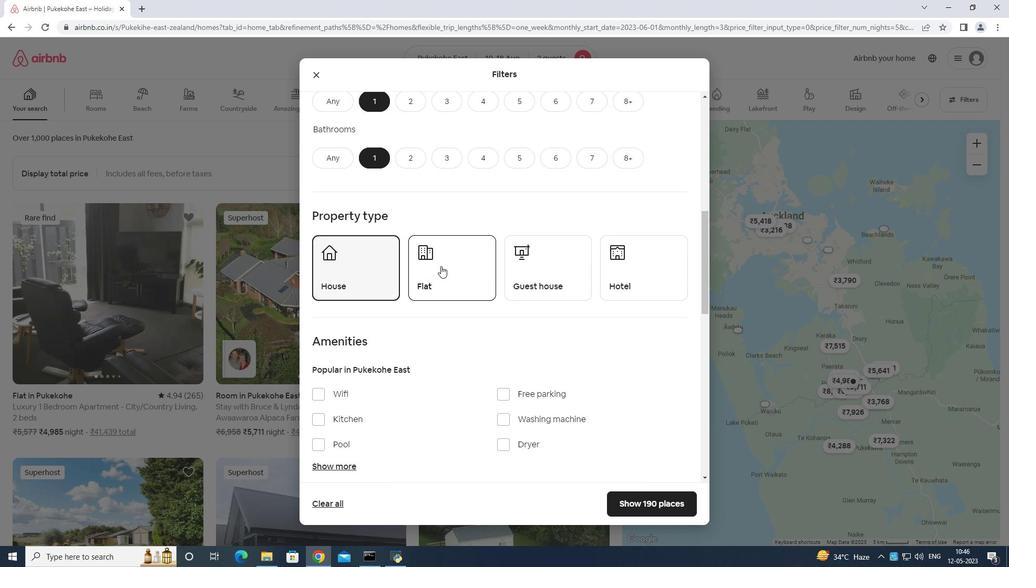 
Action: Mouse moved to (522, 266)
Screenshot: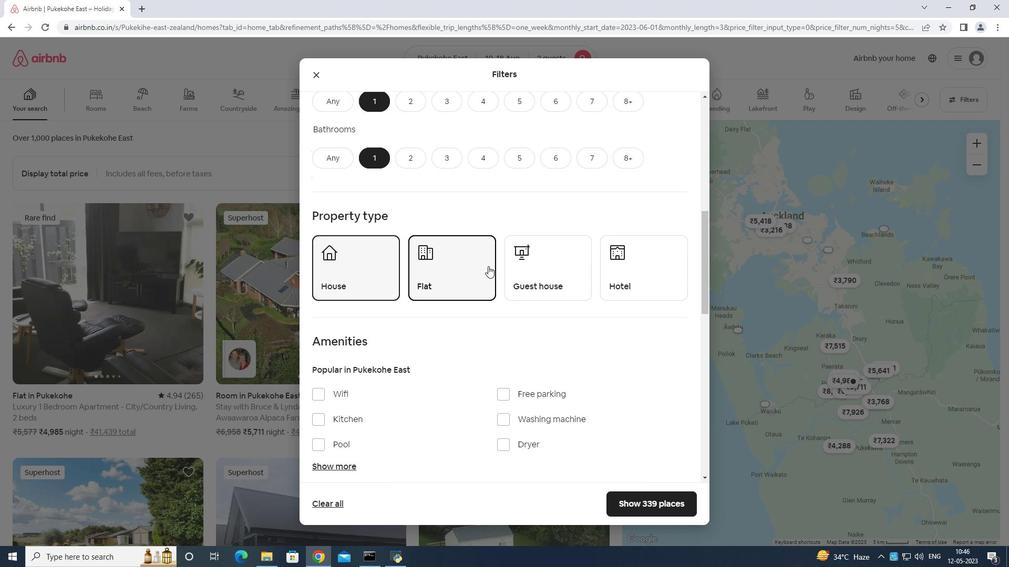 
Action: Mouse pressed left at (522, 266)
Screenshot: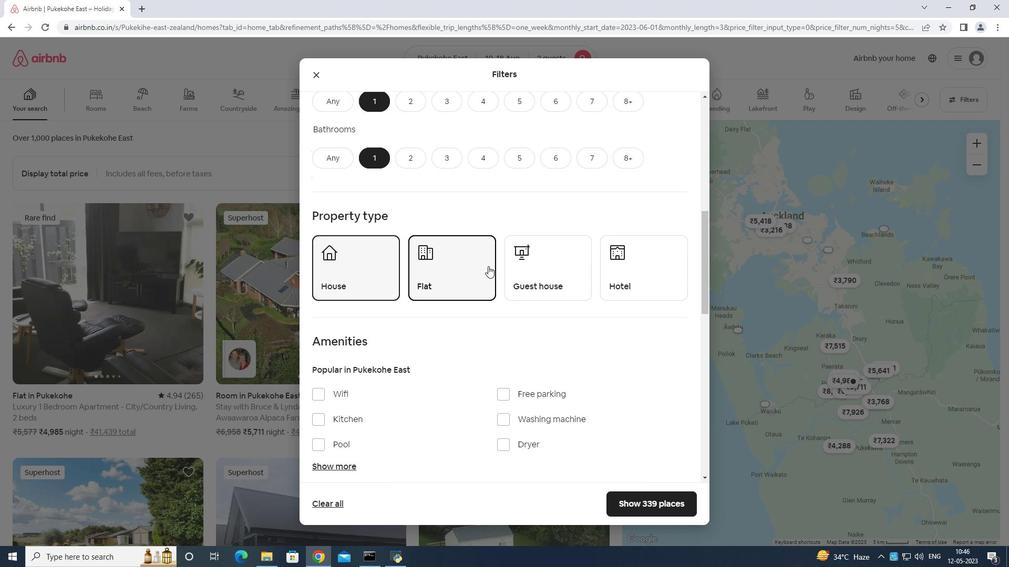 
Action: Mouse moved to (500, 351)
Screenshot: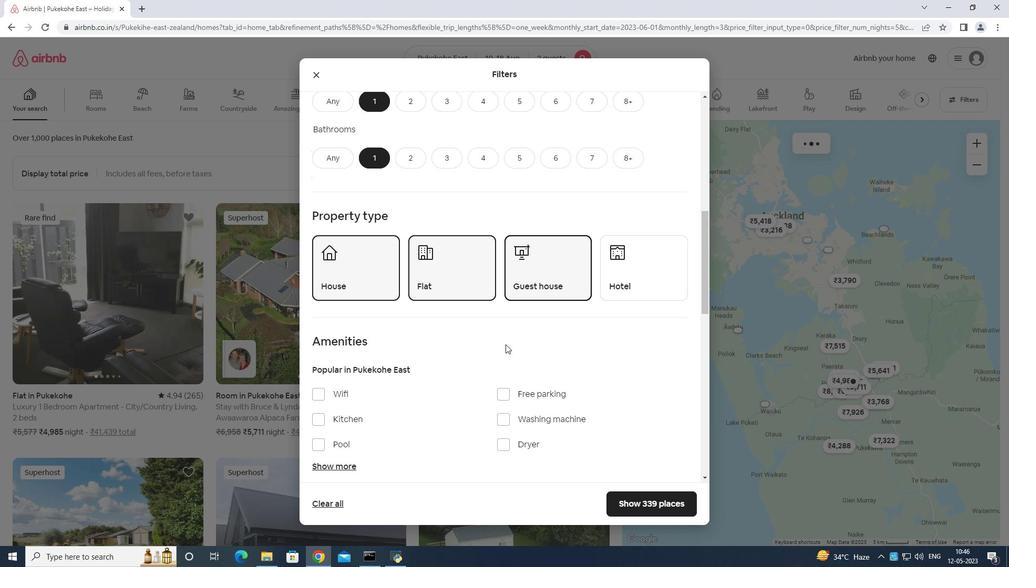 
Action: Mouse scrolled (500, 351) with delta (0, 0)
Screenshot: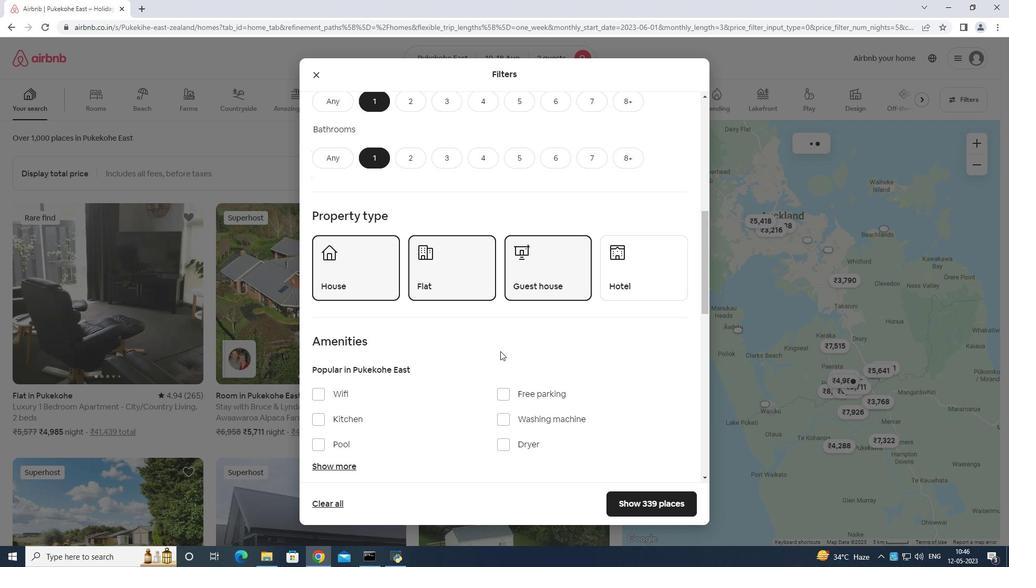 
Action: Mouse scrolled (500, 351) with delta (0, 0)
Screenshot: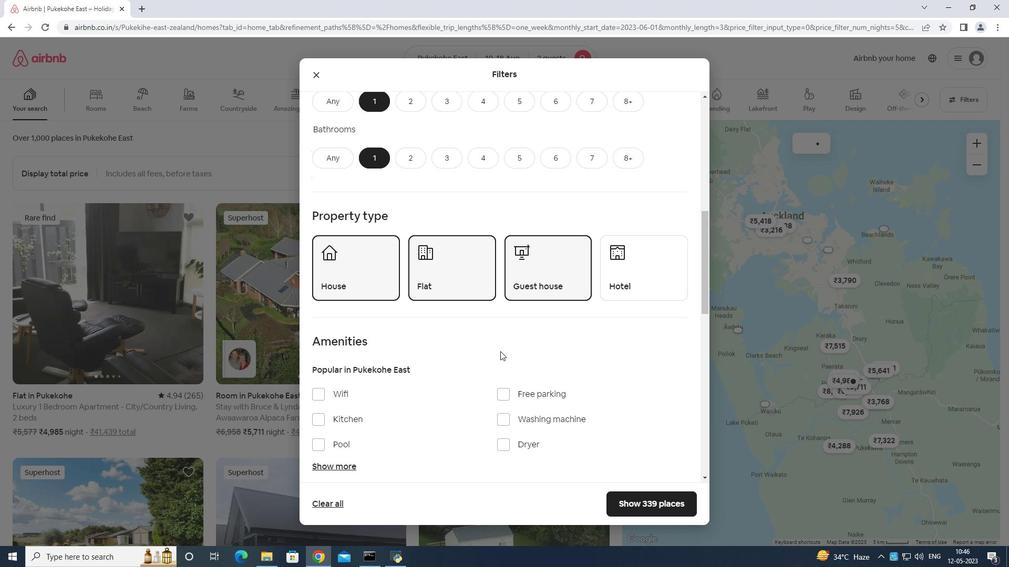 
Action: Mouse moved to (315, 287)
Screenshot: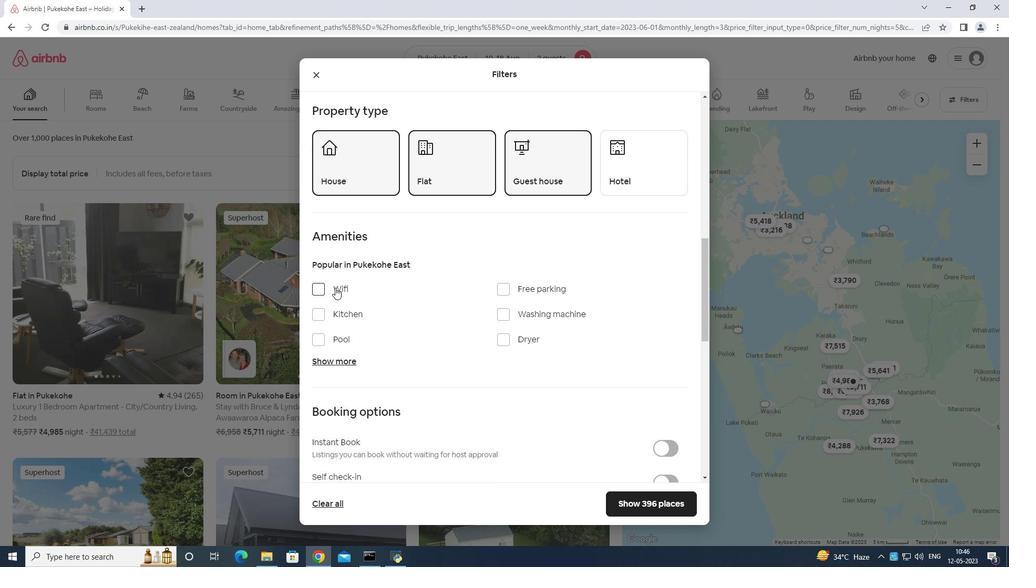 
Action: Mouse pressed left at (315, 287)
Screenshot: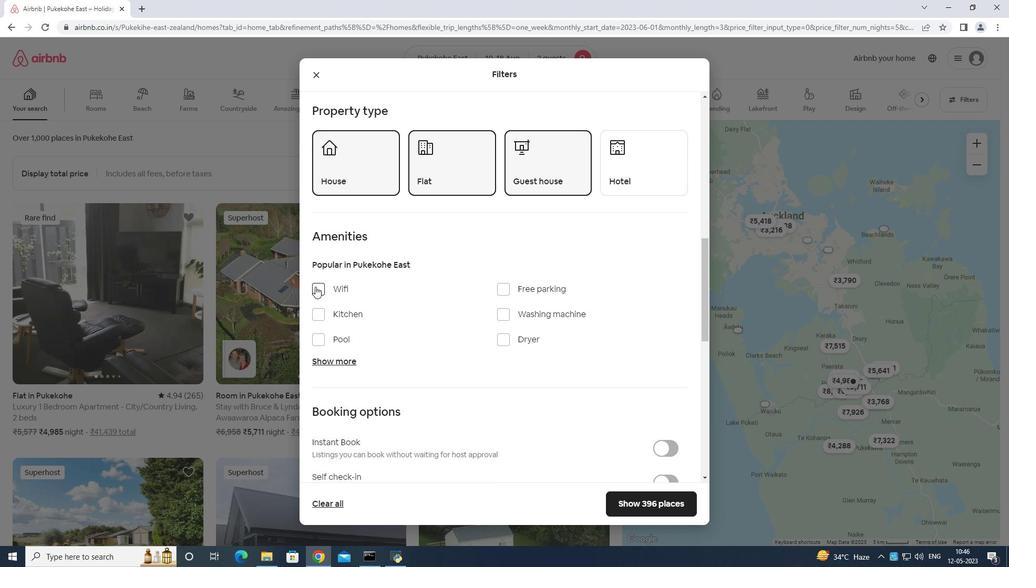 
Action: Mouse moved to (321, 359)
Screenshot: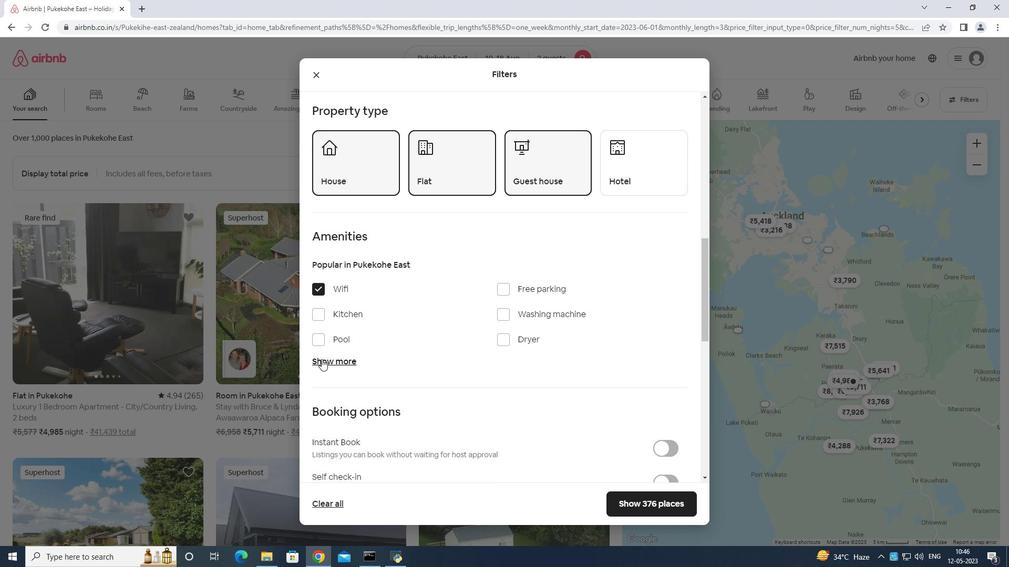 
Action: Mouse pressed left at (321, 359)
Screenshot: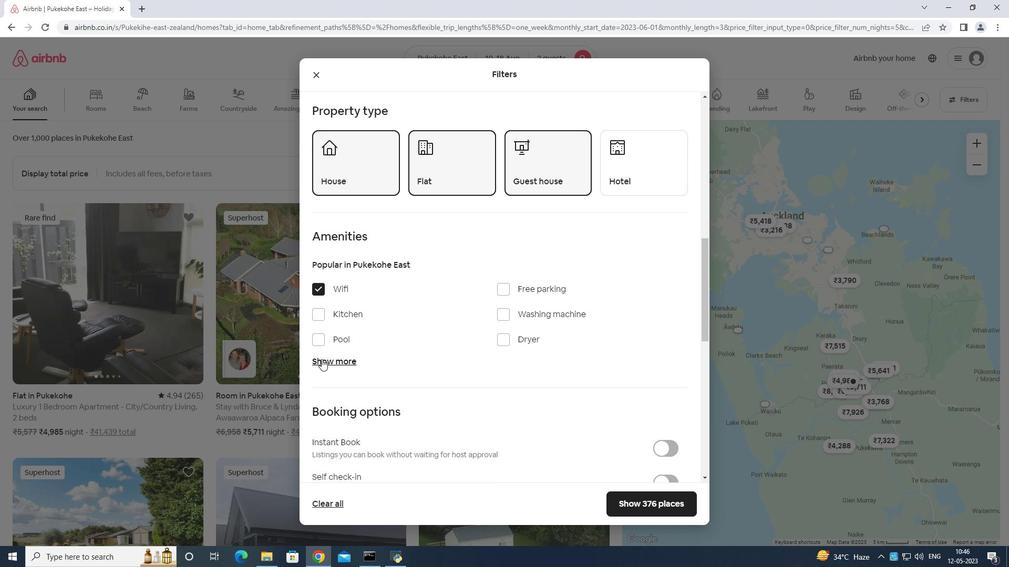 
Action: Mouse moved to (511, 287)
Screenshot: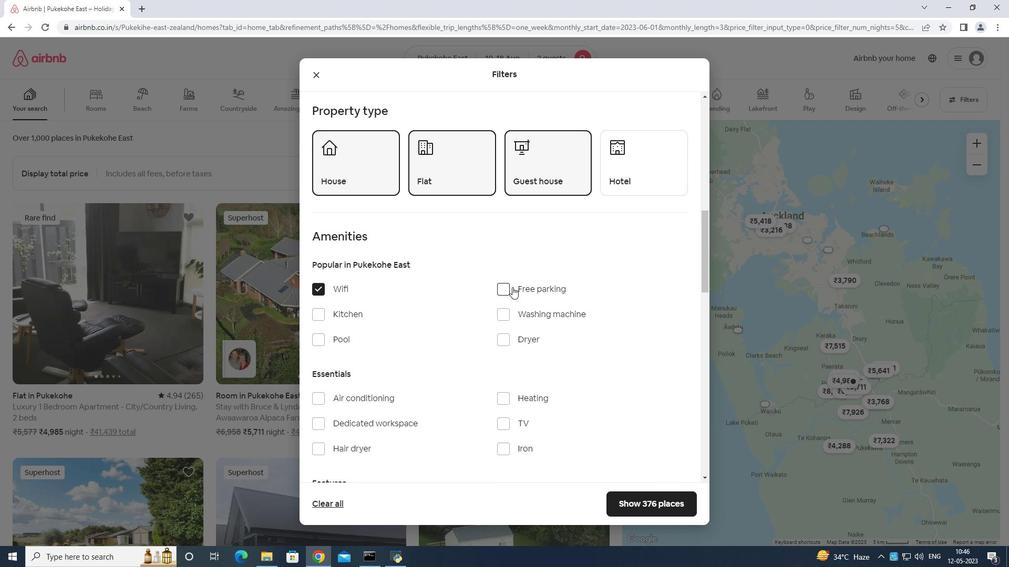 
Action: Mouse pressed left at (511, 287)
Screenshot: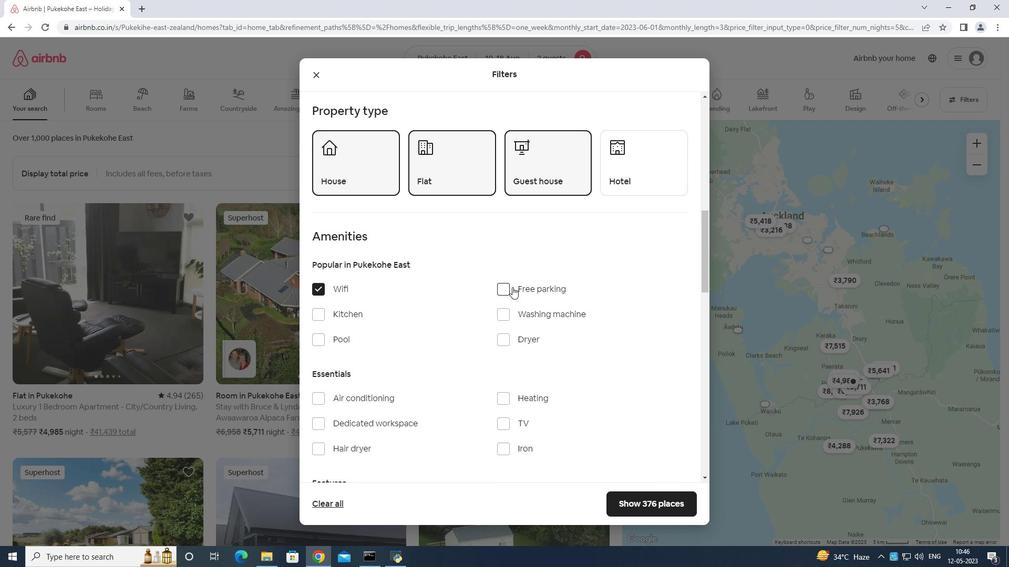 
Action: Mouse moved to (505, 424)
Screenshot: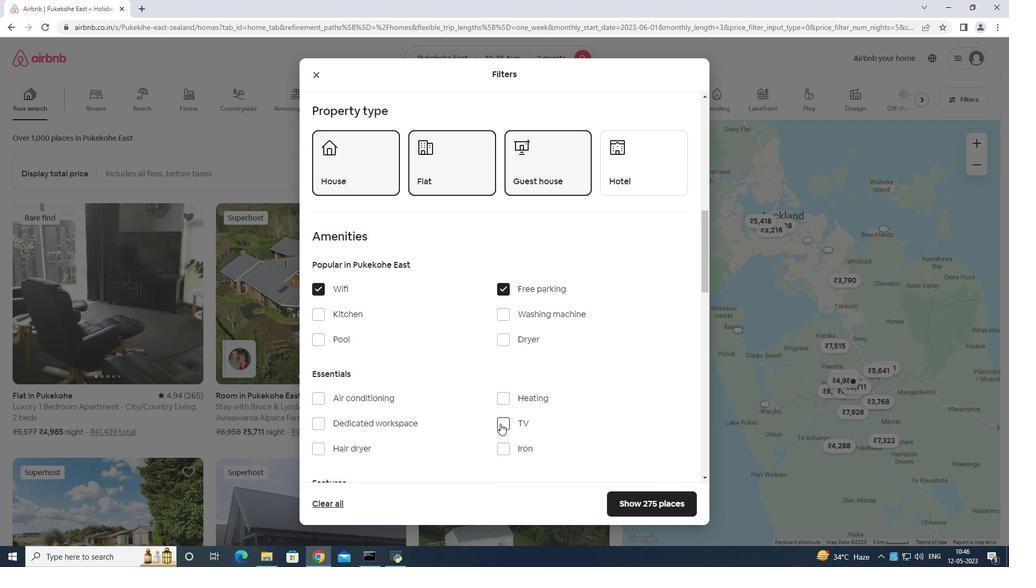 
Action: Mouse pressed left at (505, 424)
Screenshot: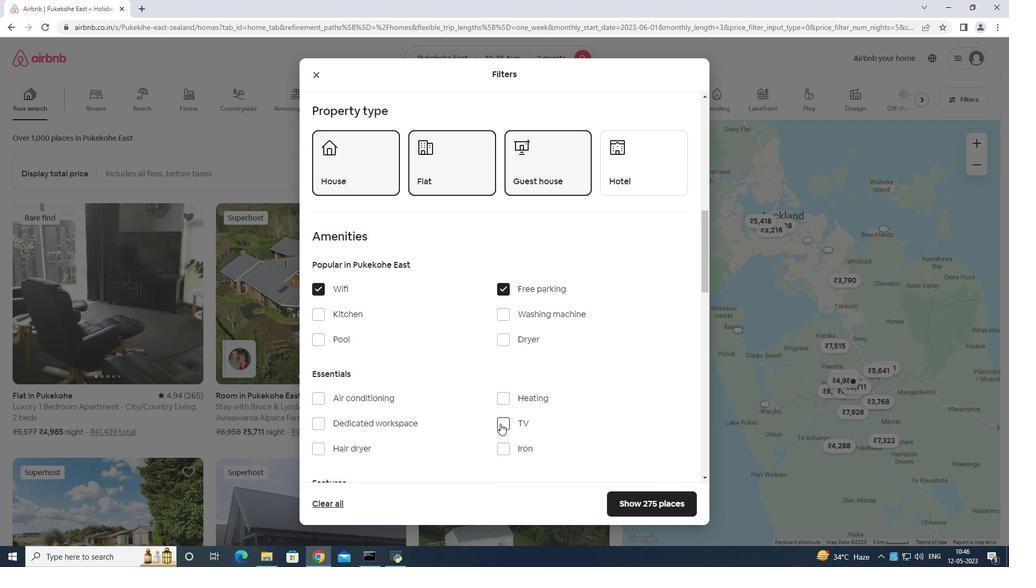 
Action: Mouse moved to (512, 421)
Screenshot: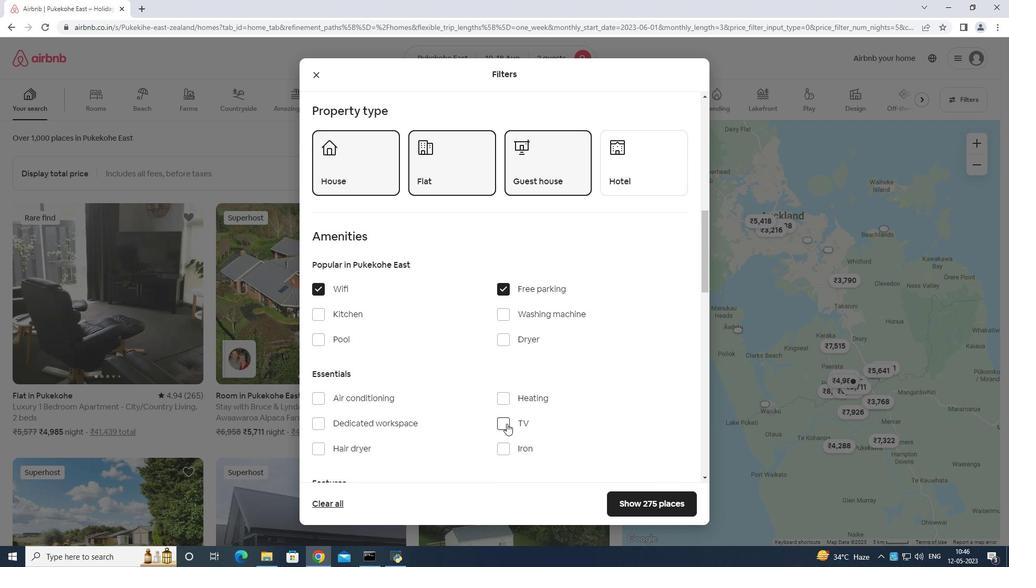 
Action: Mouse scrolled (512, 421) with delta (0, 0)
Screenshot: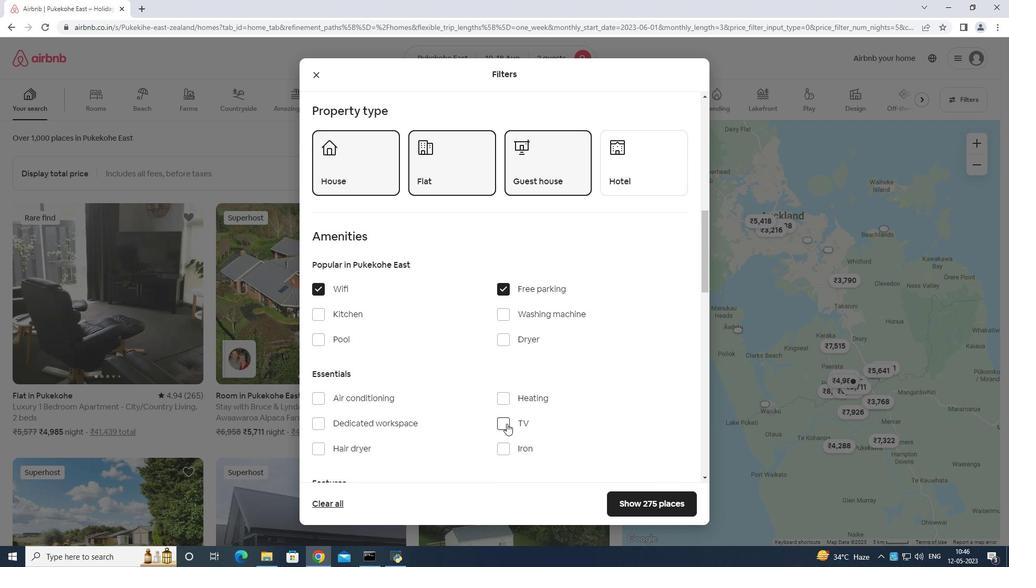 
Action: Mouse scrolled (512, 421) with delta (0, 0)
Screenshot: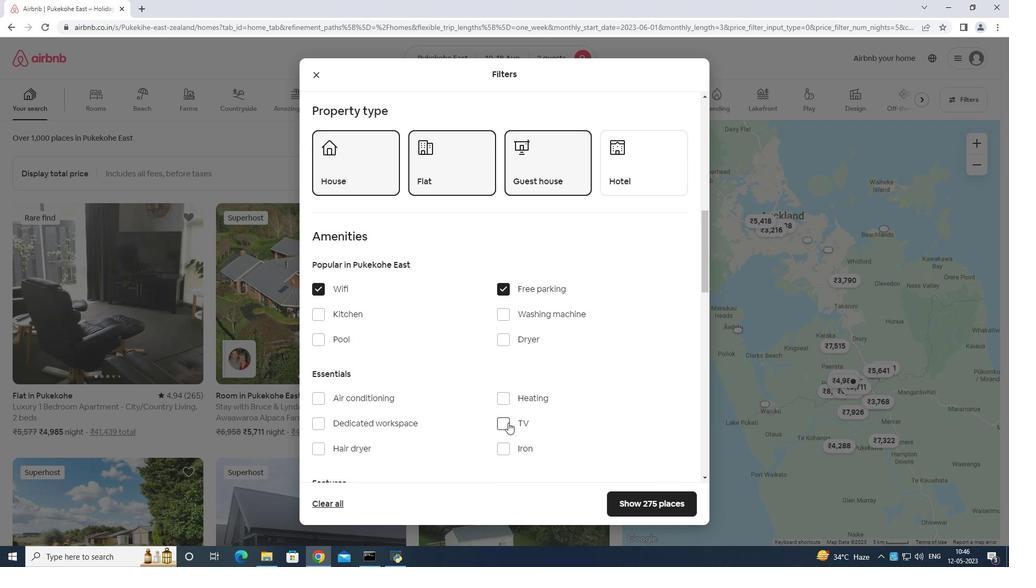 
Action: Mouse scrolled (512, 421) with delta (0, 0)
Screenshot: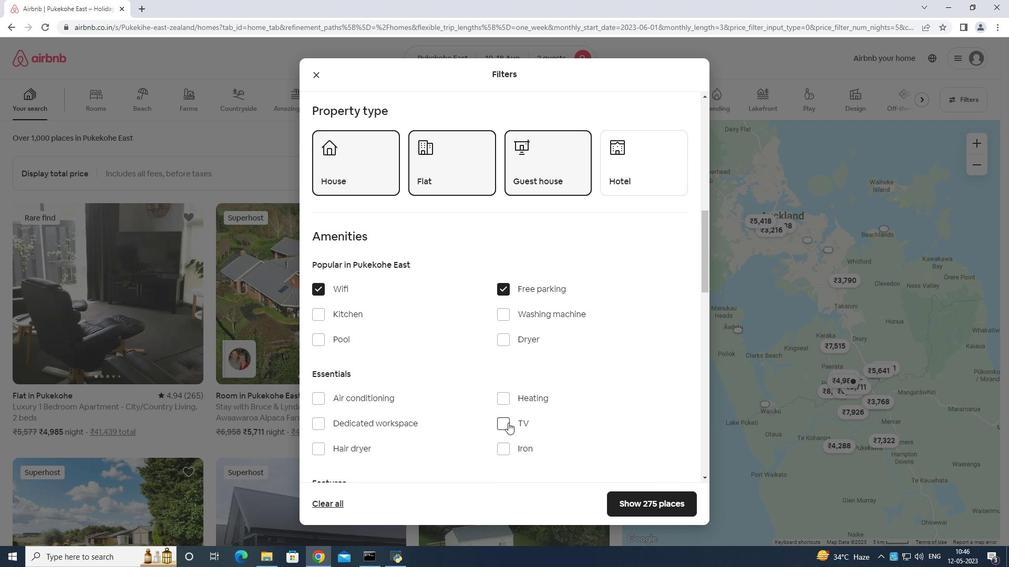 
Action: Mouse moved to (499, 376)
Screenshot: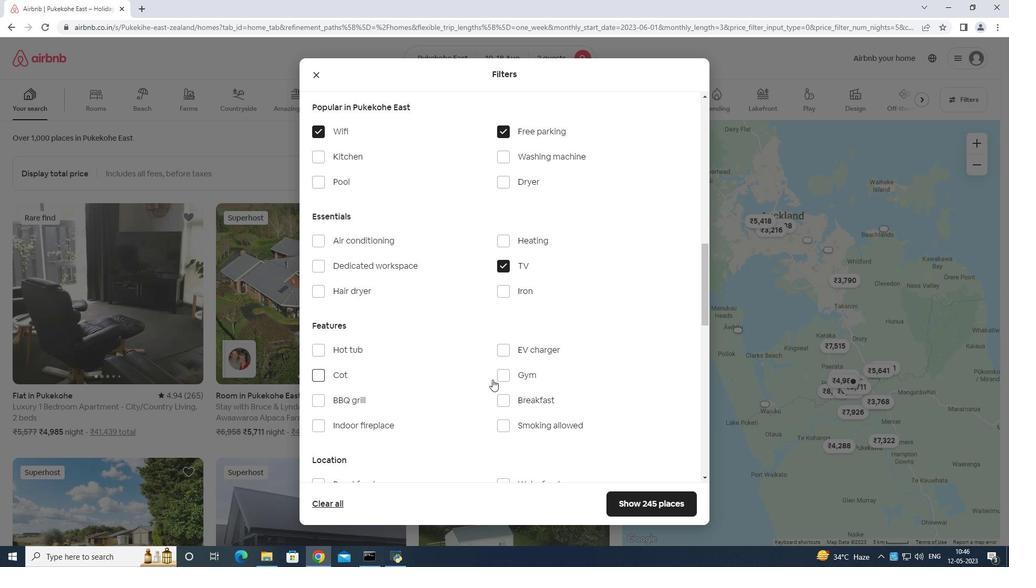 
Action: Mouse pressed left at (499, 376)
Screenshot: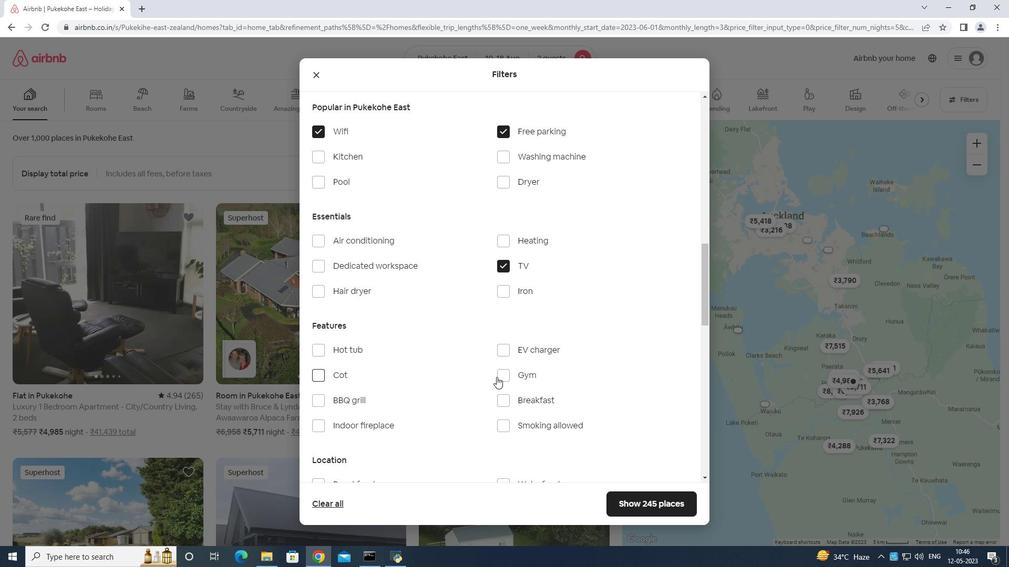 
Action: Mouse moved to (503, 400)
Screenshot: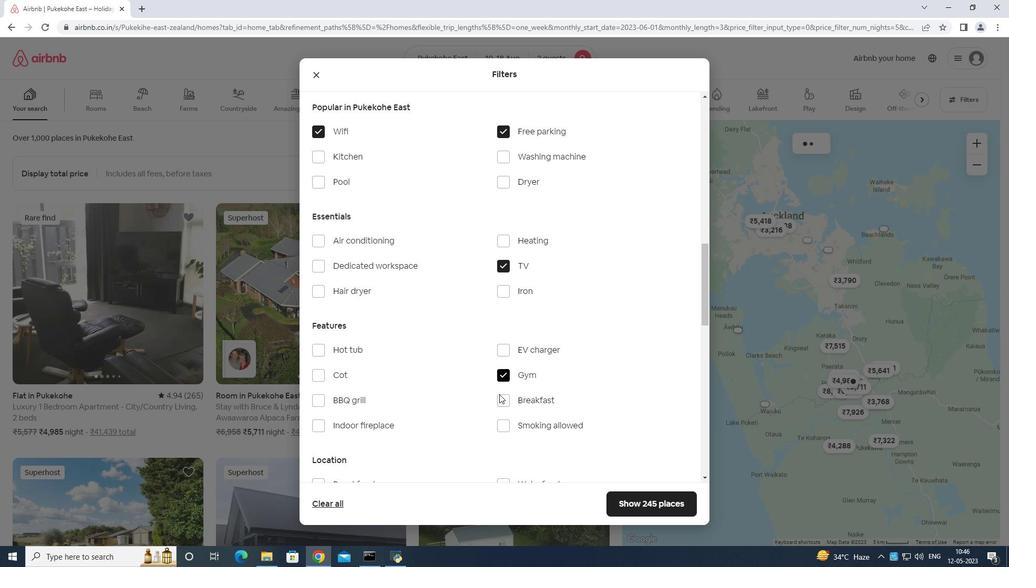 
Action: Mouse pressed left at (503, 400)
Screenshot: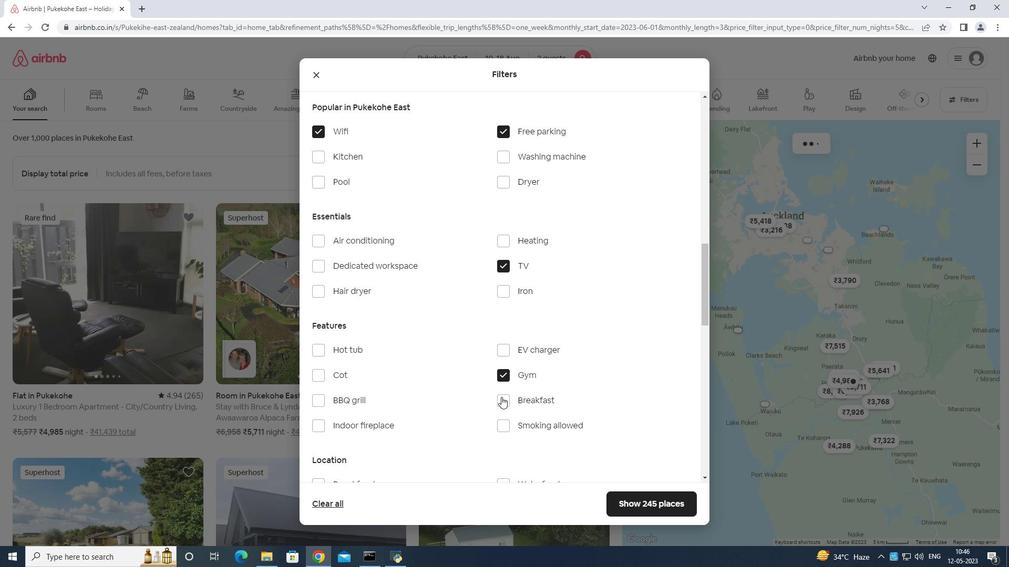 
Action: Mouse moved to (509, 400)
Screenshot: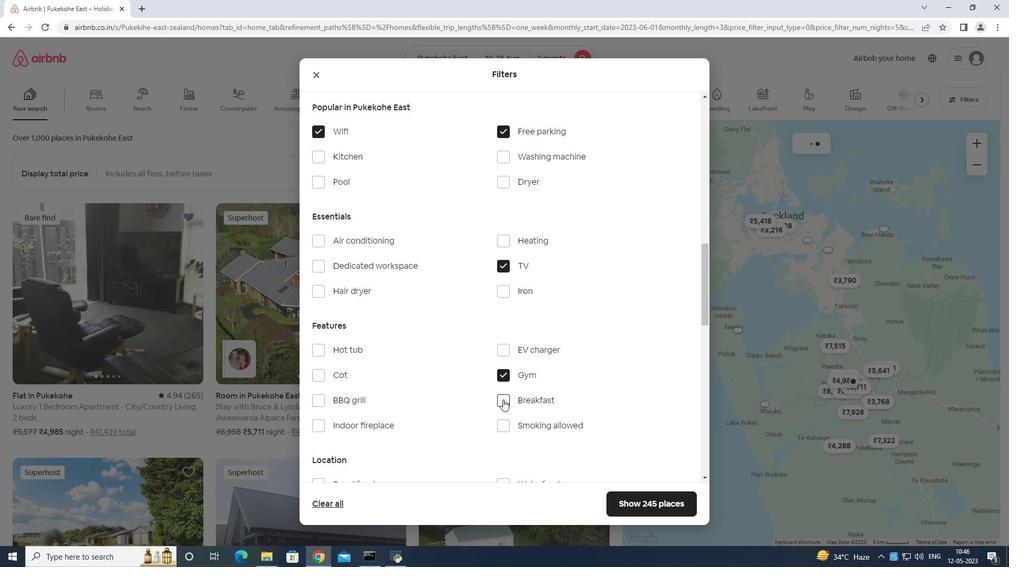 
Action: Mouse scrolled (509, 399) with delta (0, 0)
Screenshot: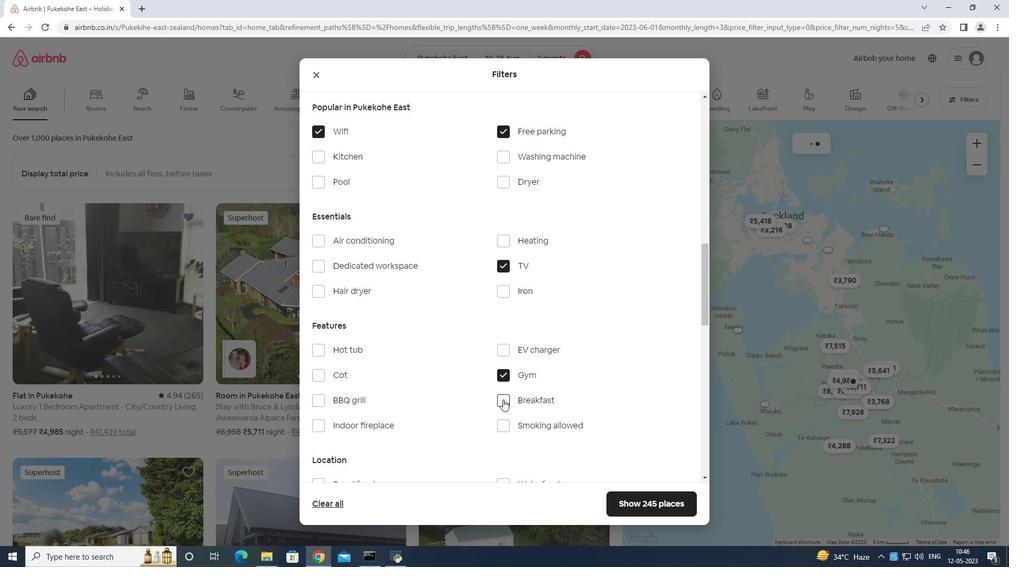 
Action: Mouse moved to (510, 400)
Screenshot: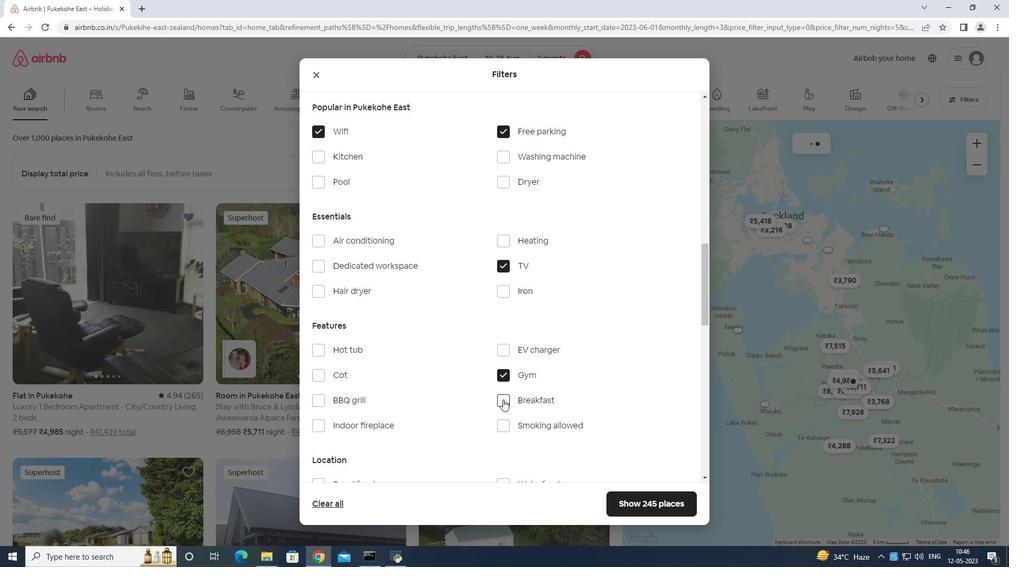 
Action: Mouse scrolled (510, 399) with delta (0, 0)
Screenshot: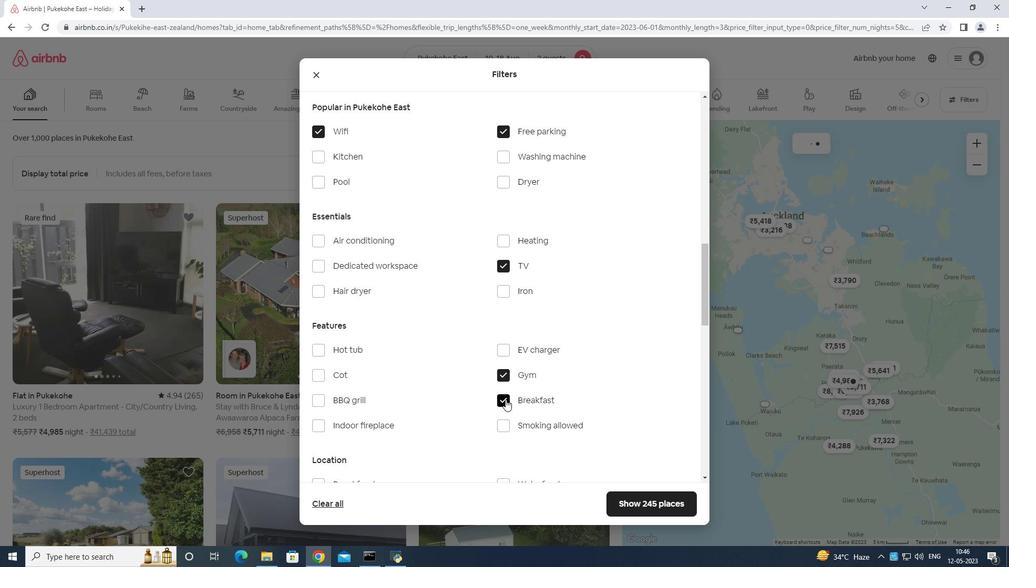 
Action: Mouse scrolled (510, 399) with delta (0, 0)
Screenshot: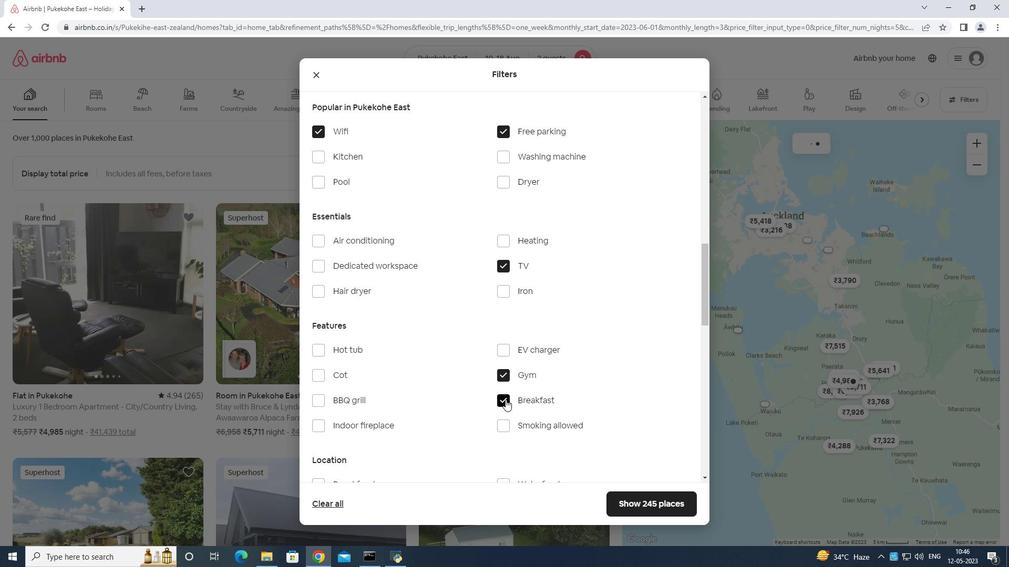 
Action: Mouse scrolled (510, 399) with delta (0, 0)
Screenshot: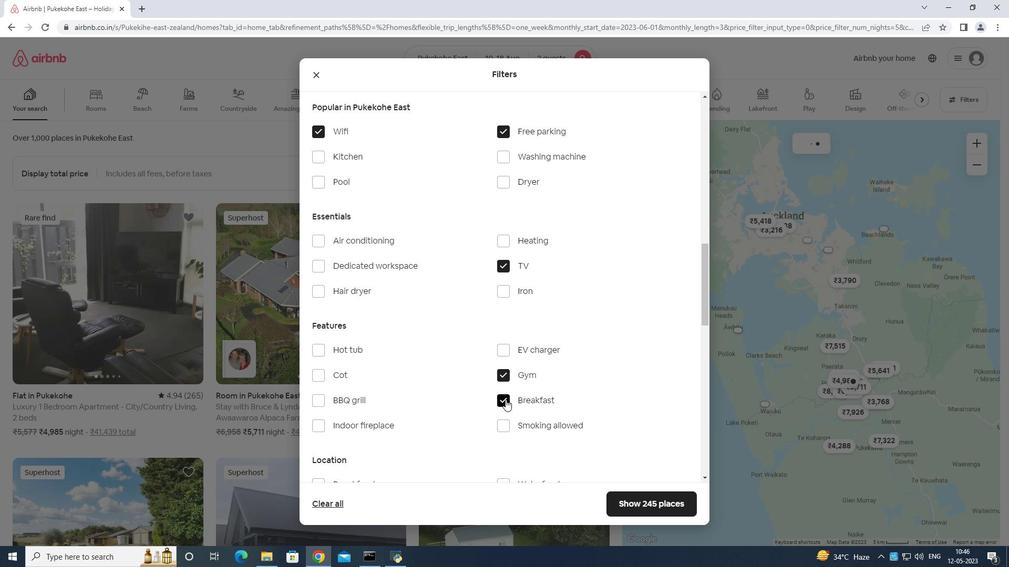 
Action: Mouse moved to (670, 450)
Screenshot: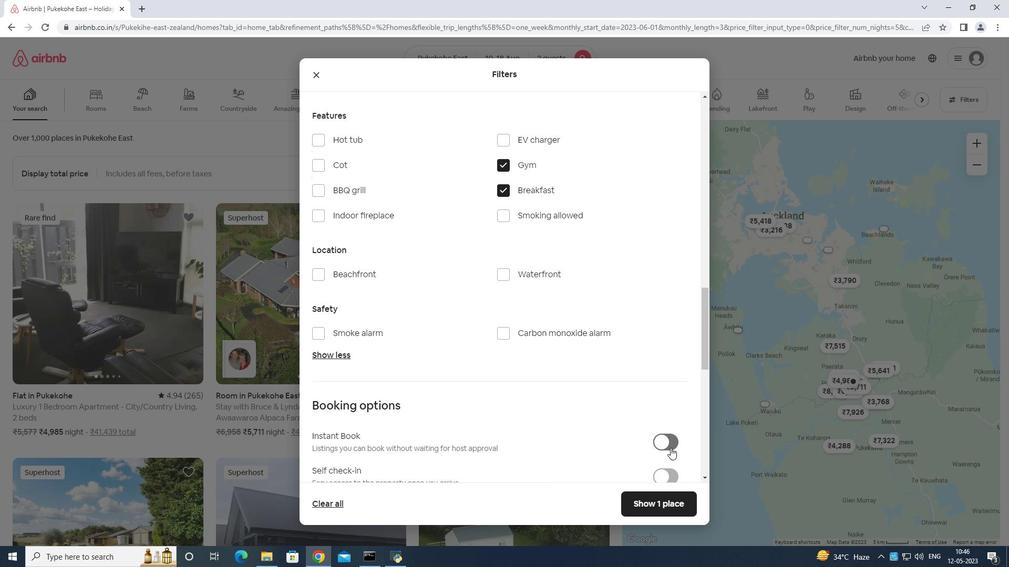 
Action: Mouse scrolled (670, 449) with delta (0, 0)
Screenshot: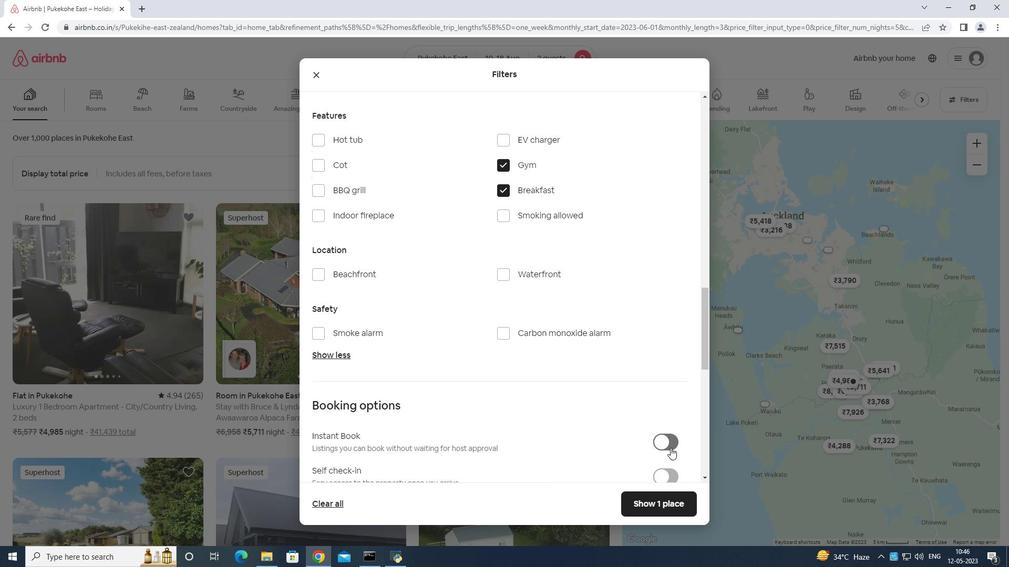 
Action: Mouse scrolled (670, 449) with delta (0, 0)
Screenshot: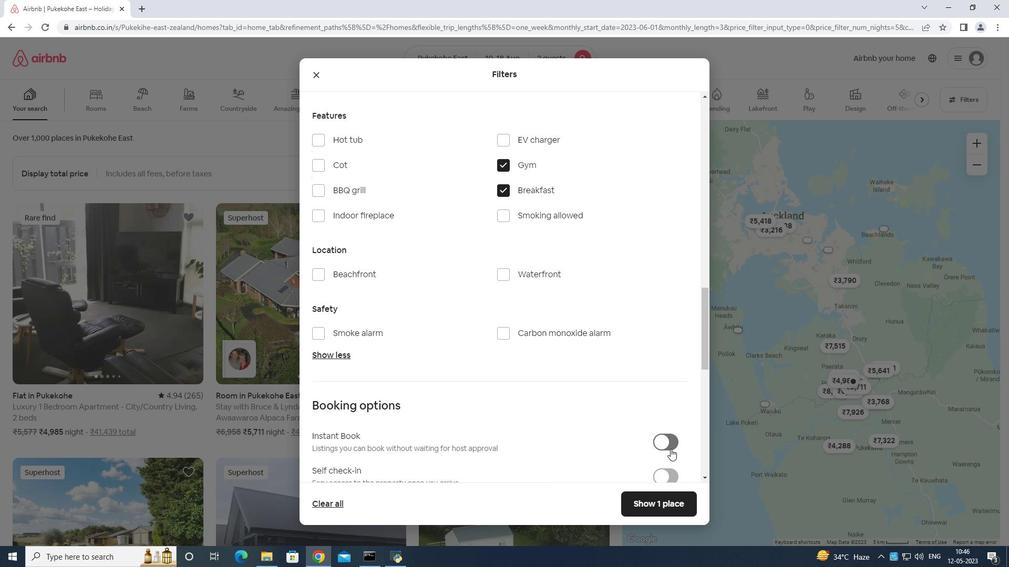 
Action: Mouse moved to (668, 369)
Screenshot: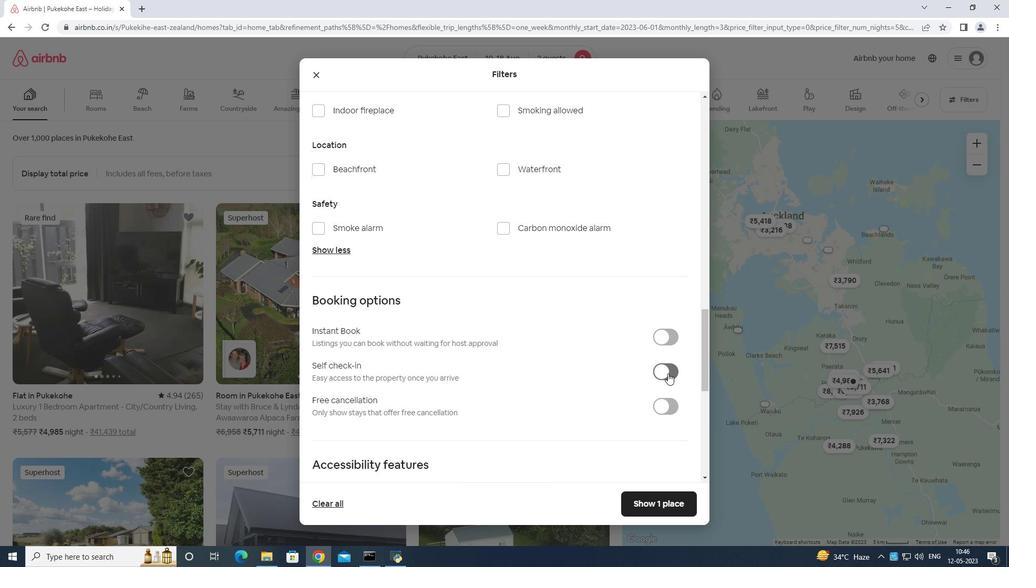 
Action: Mouse pressed left at (668, 369)
Screenshot: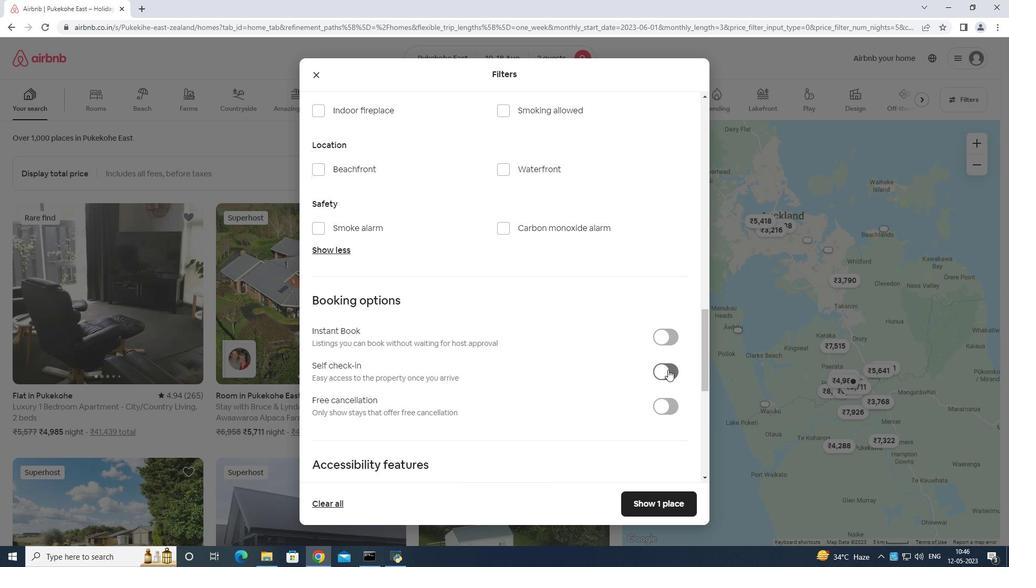 
Action: Mouse moved to (663, 359)
Screenshot: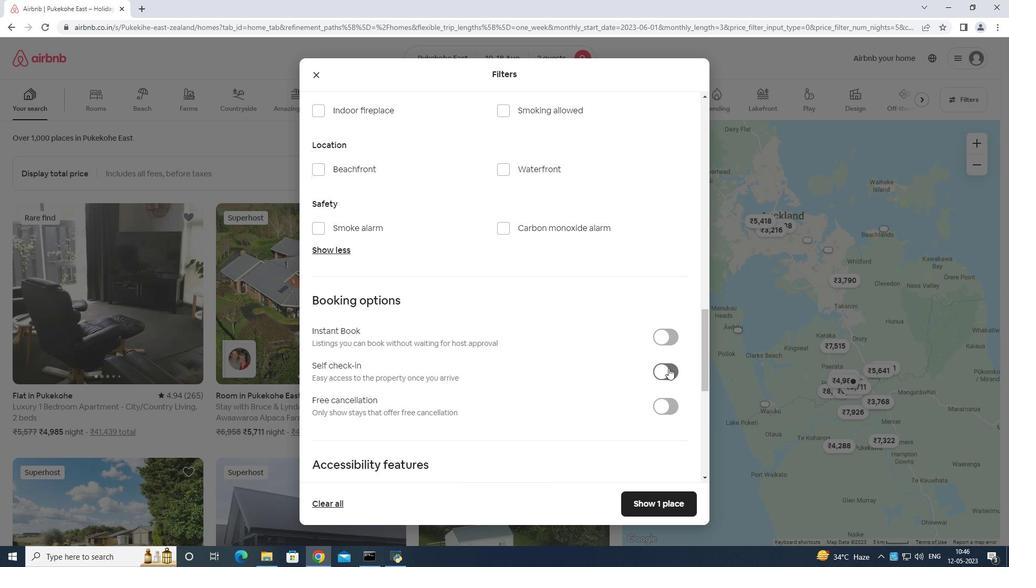 
Action: Mouse scrolled (663, 358) with delta (0, 0)
Screenshot: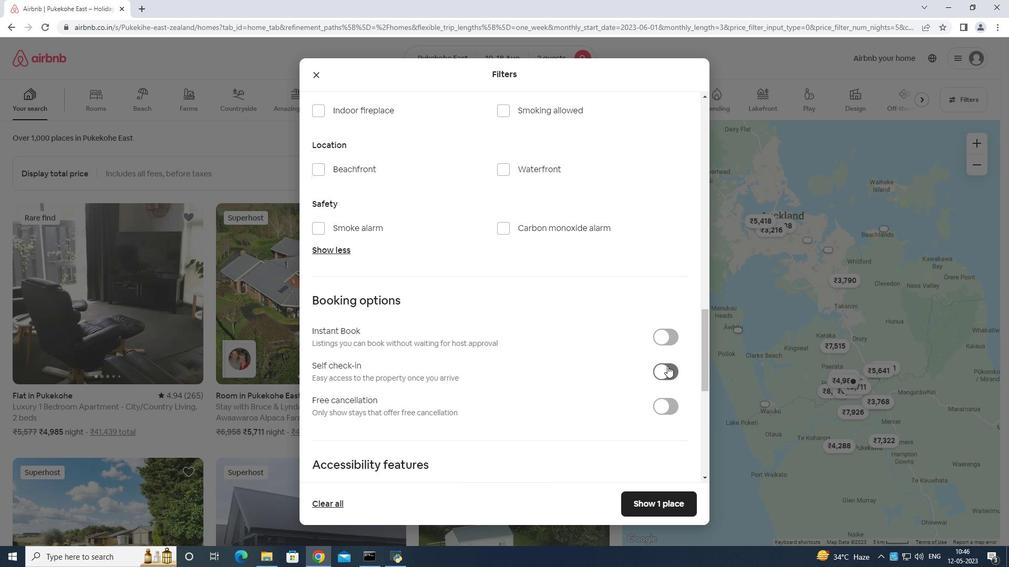 
Action: Mouse moved to (665, 363)
Screenshot: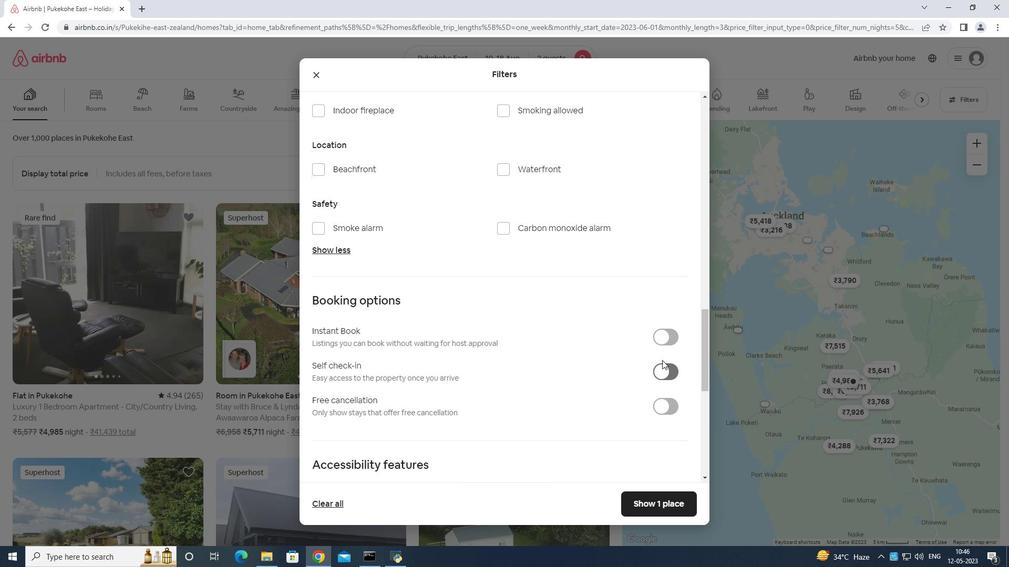 
Action: Mouse scrolled (665, 363) with delta (0, 0)
Screenshot: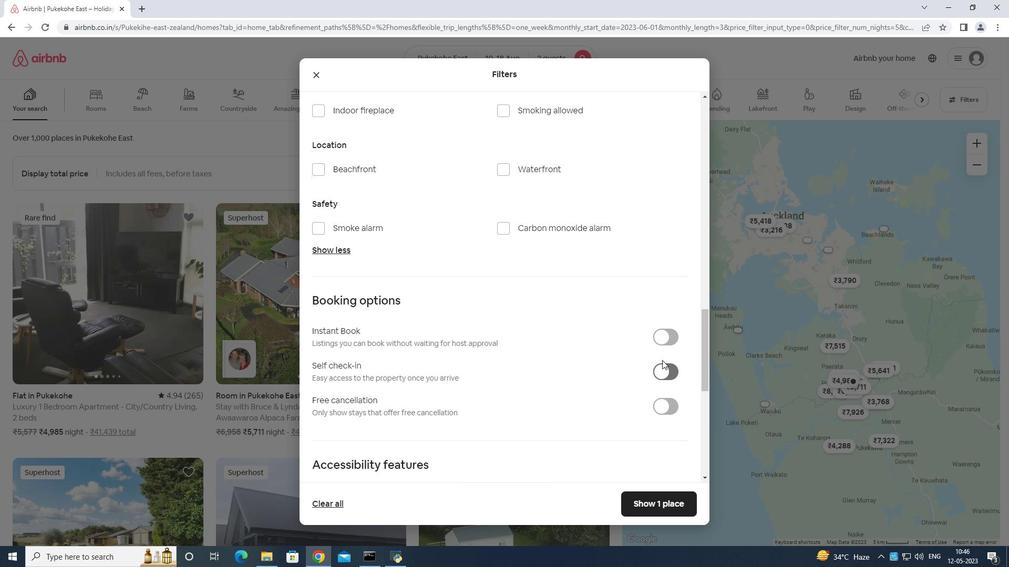 
Action: Mouse moved to (665, 364)
Screenshot: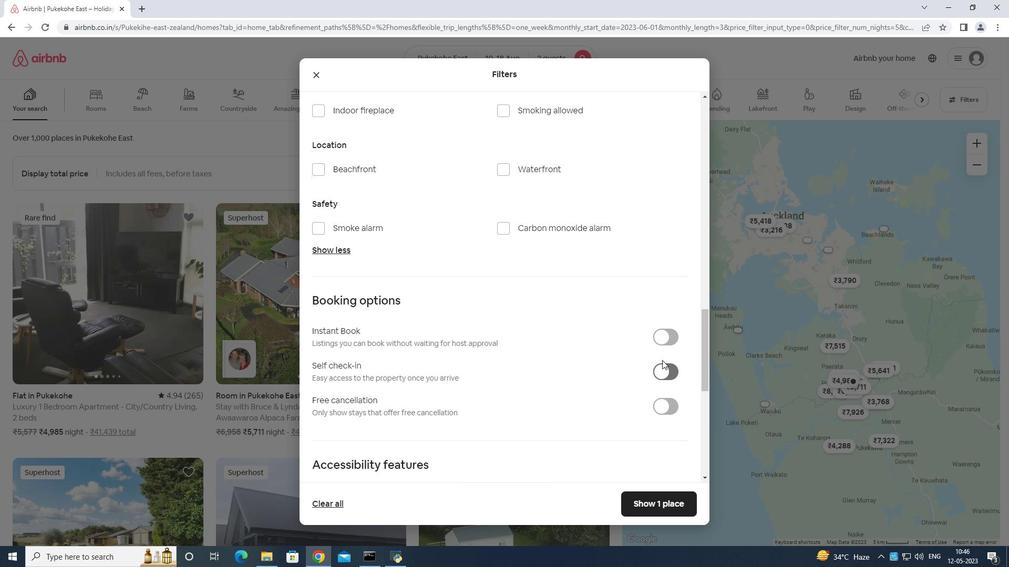 
Action: Mouse scrolled (665, 363) with delta (0, 0)
Screenshot: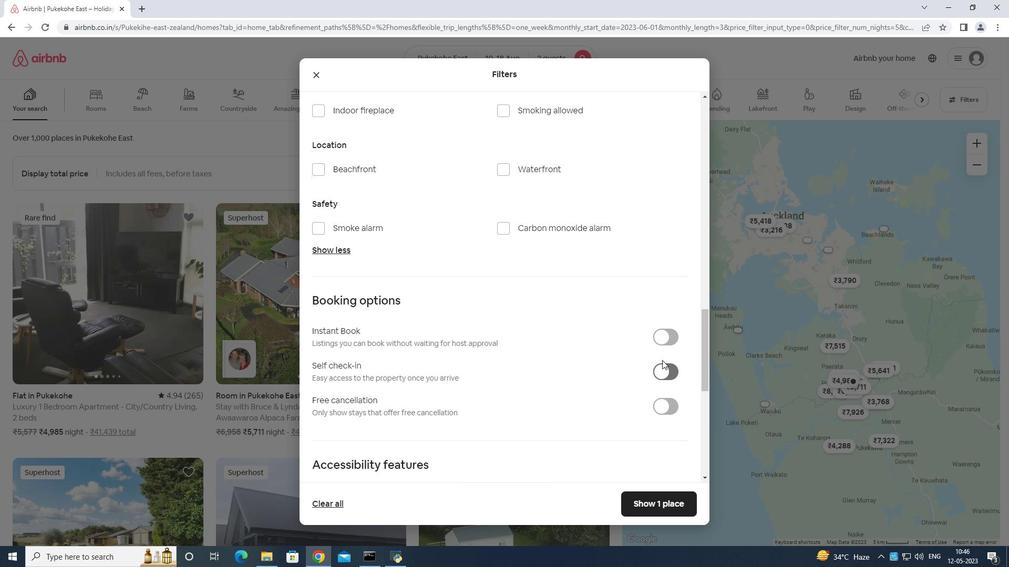 
Action: Mouse moved to (665, 365)
Screenshot: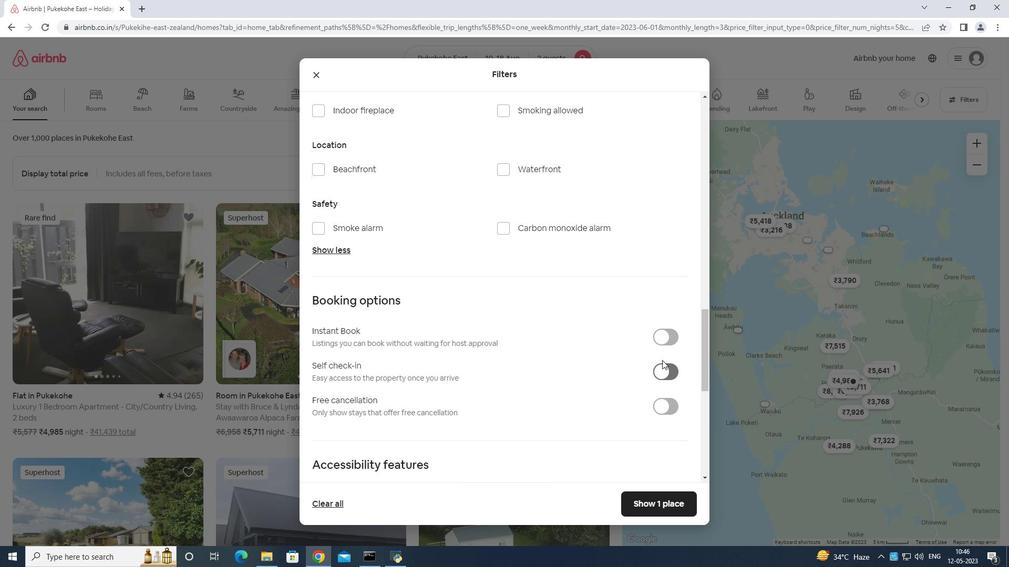 
Action: Mouse scrolled (665, 364) with delta (0, 0)
Screenshot: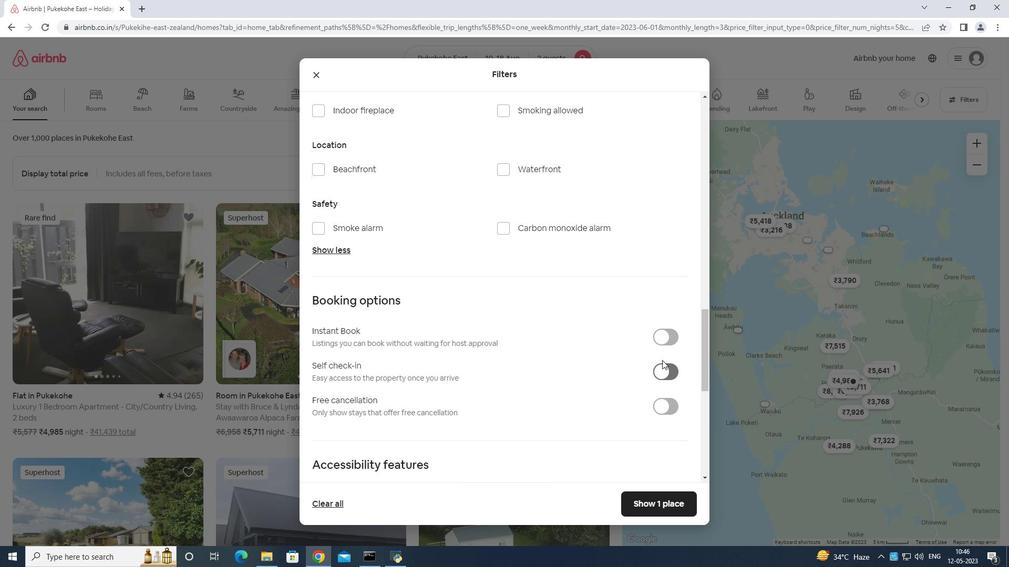 
Action: Mouse moved to (664, 369)
Screenshot: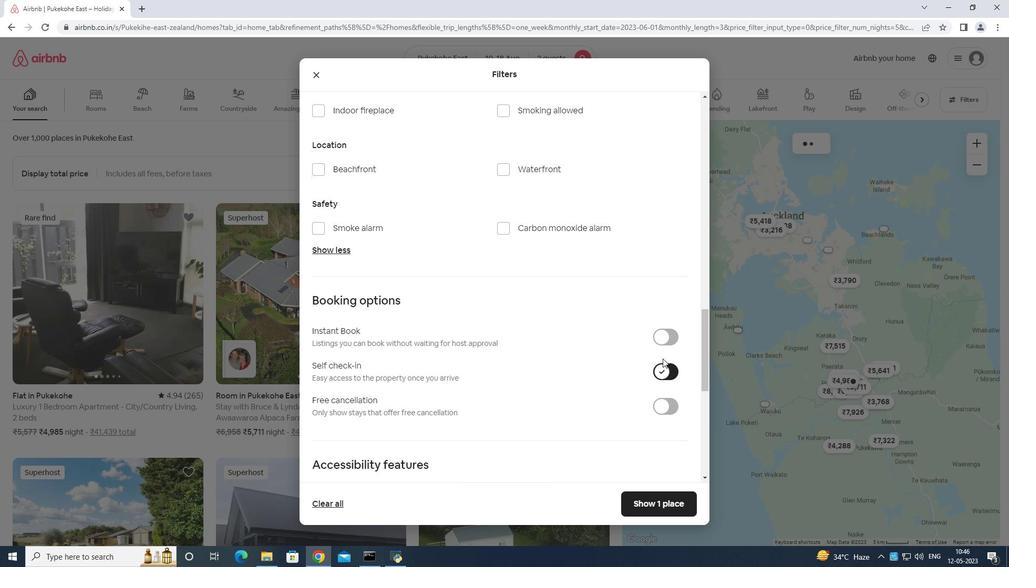 
Action: Mouse scrolled (664, 368) with delta (0, 0)
Screenshot: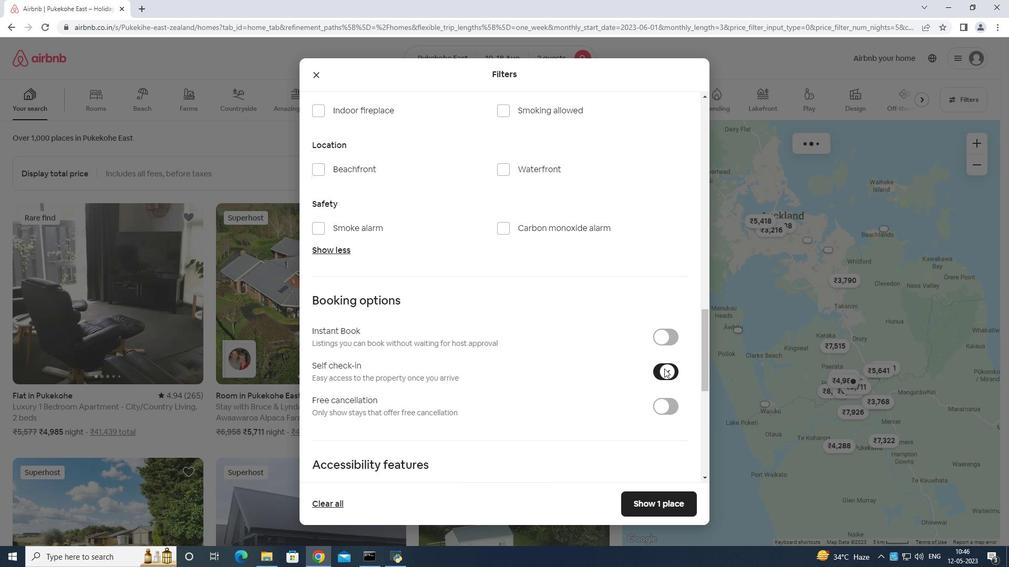 
Action: Mouse moved to (665, 369)
Screenshot: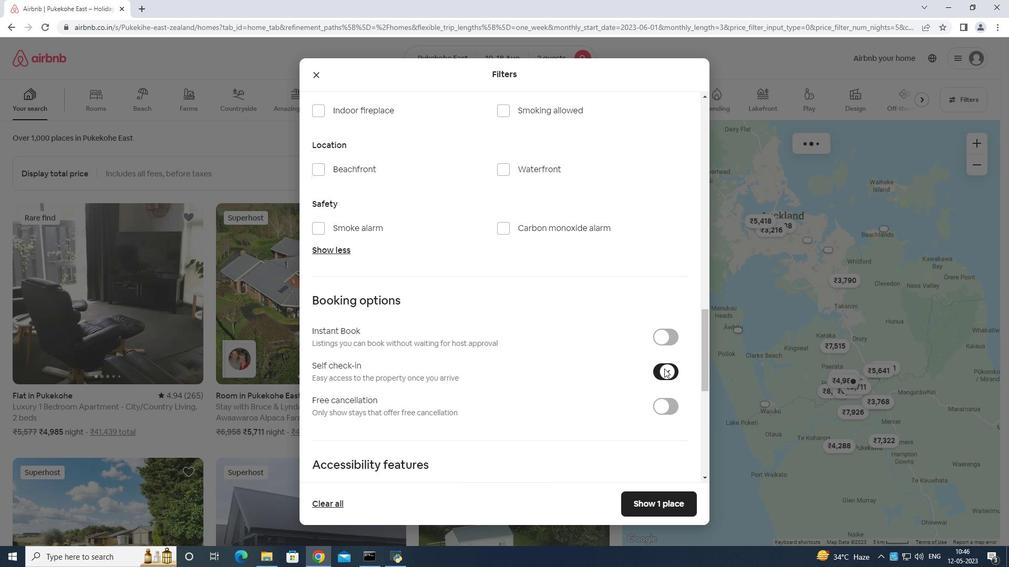 
Action: Mouse scrolled (665, 368) with delta (0, 0)
Screenshot: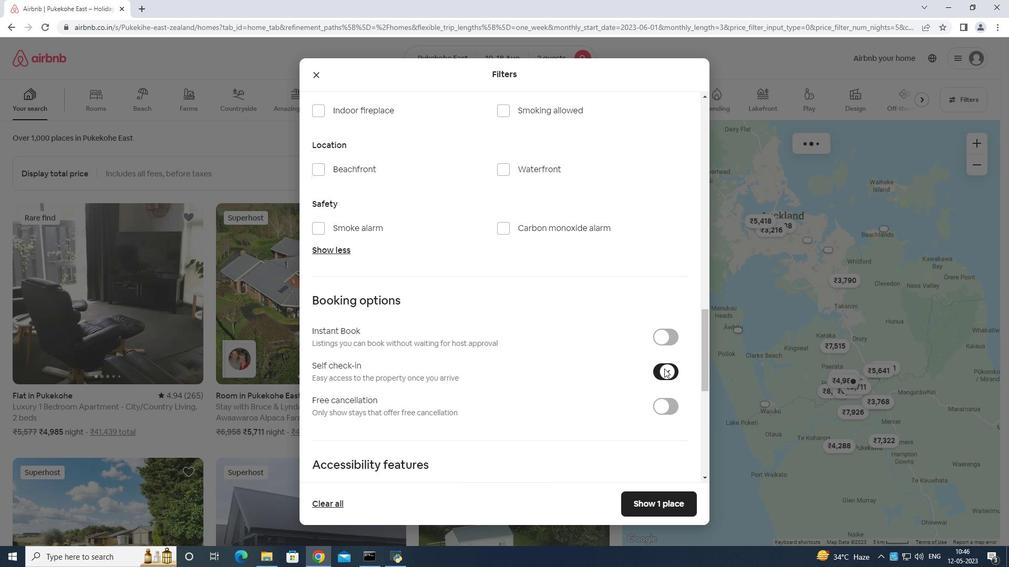 
Action: Mouse scrolled (665, 368) with delta (0, 0)
Screenshot: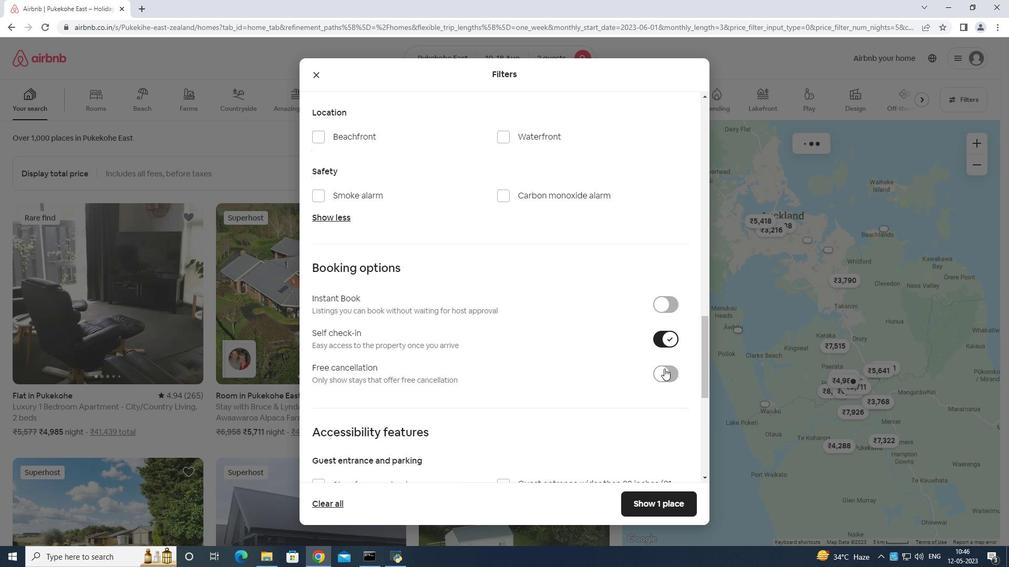 
Action: Mouse moved to (665, 369)
Screenshot: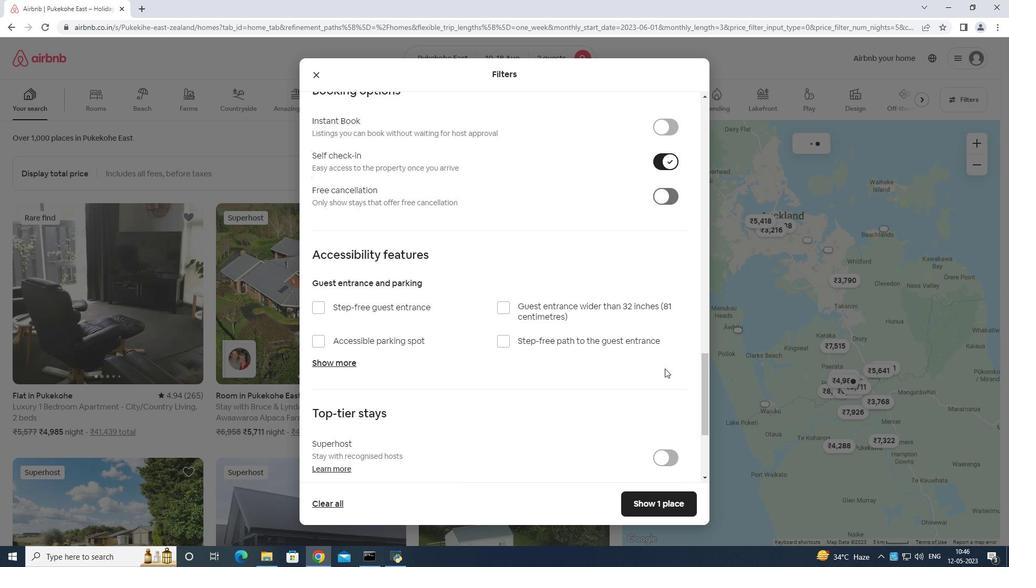 
Action: Mouse scrolled (665, 369) with delta (0, 0)
Screenshot: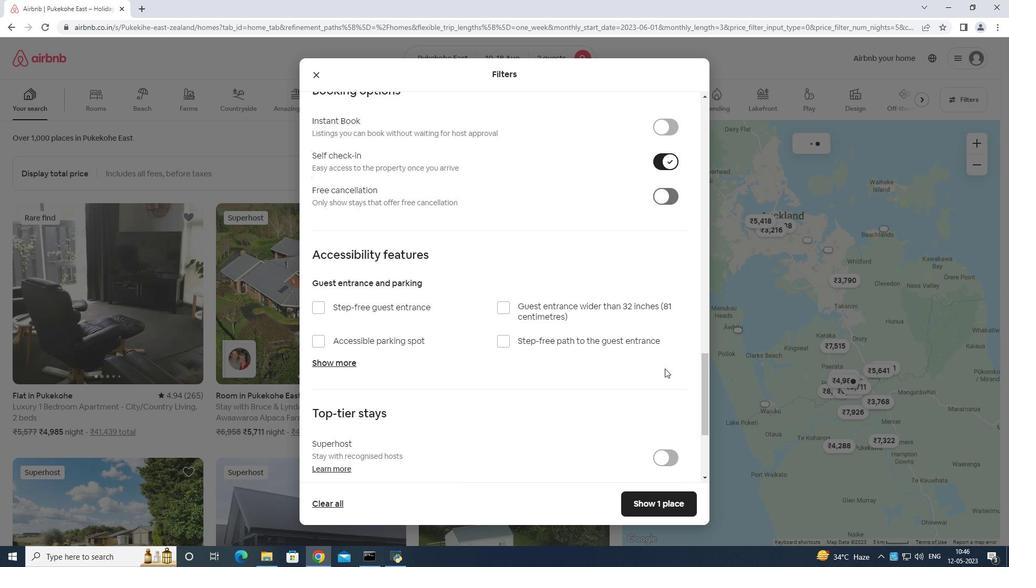 
Action: Mouse scrolled (665, 369) with delta (0, 0)
Screenshot: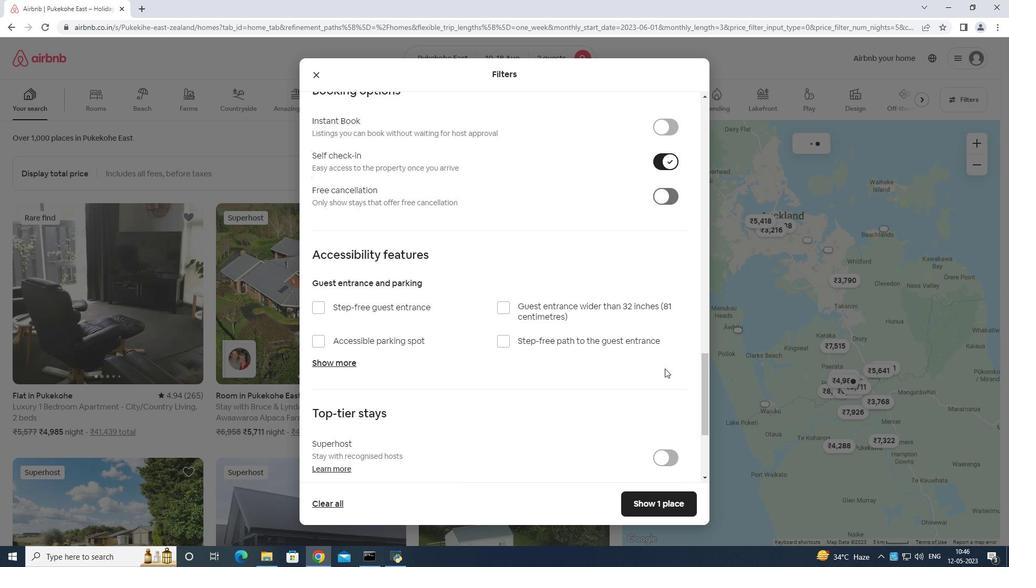
Action: Mouse scrolled (665, 369) with delta (0, 0)
Screenshot: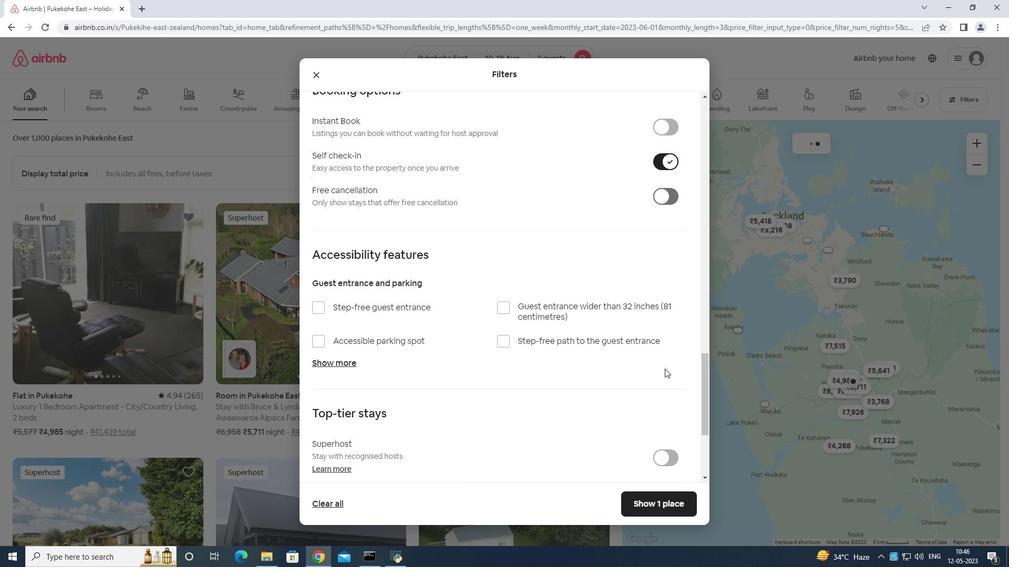 
Action: Mouse scrolled (665, 369) with delta (0, 0)
Screenshot: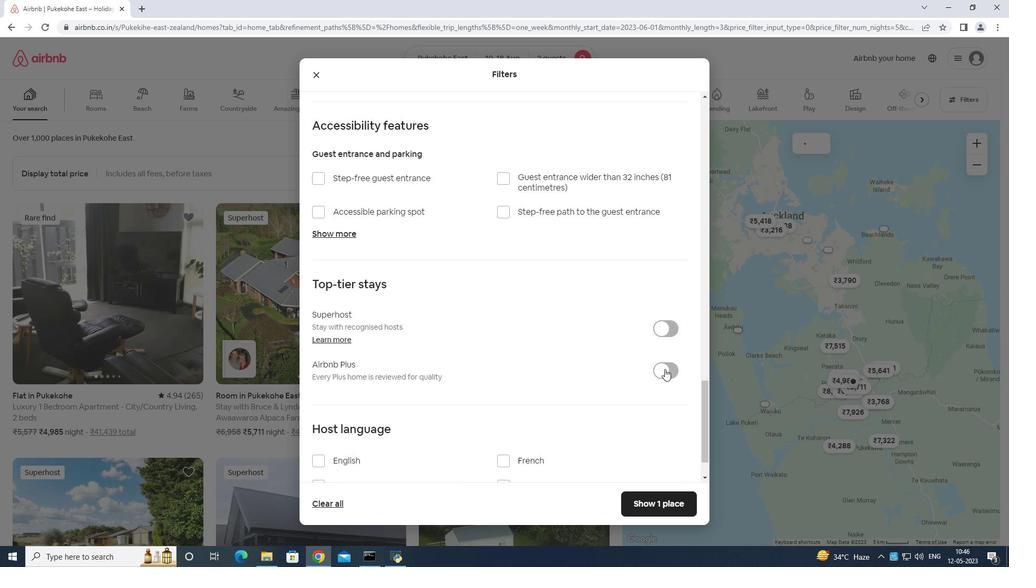 
Action: Mouse scrolled (665, 369) with delta (0, 0)
Screenshot: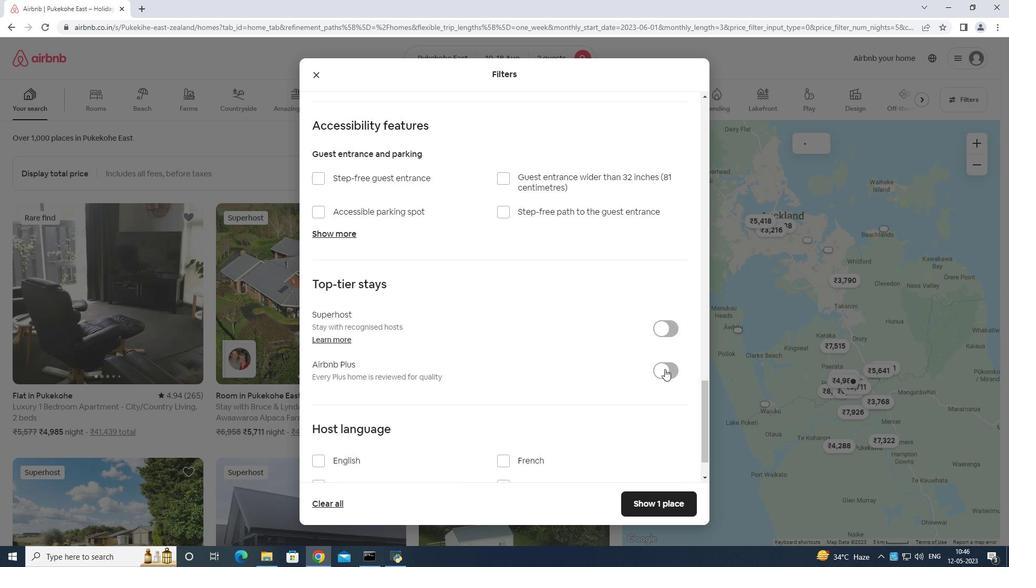 
Action: Mouse scrolled (665, 369) with delta (0, 0)
Screenshot: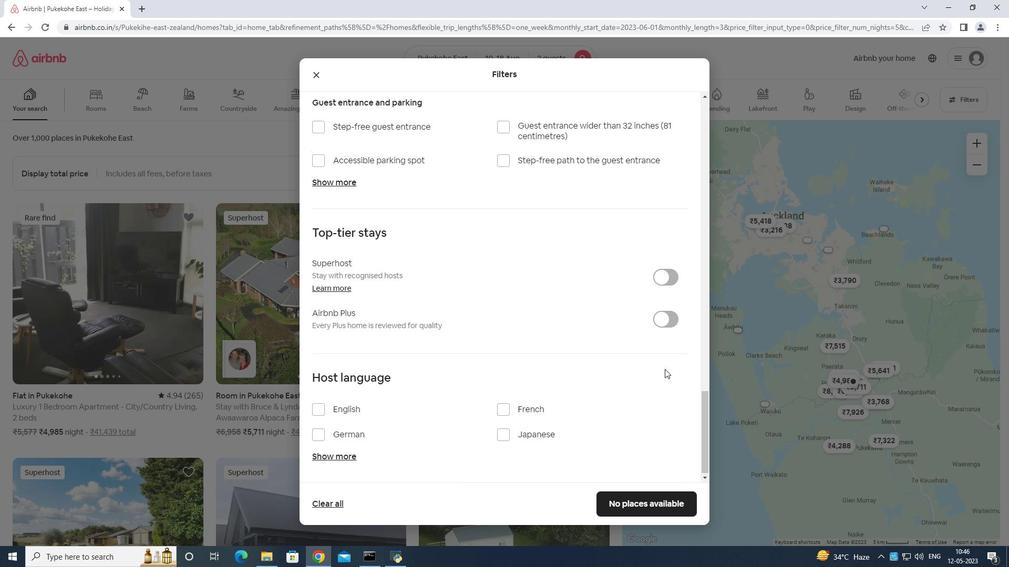 
Action: Mouse moved to (664, 373)
Screenshot: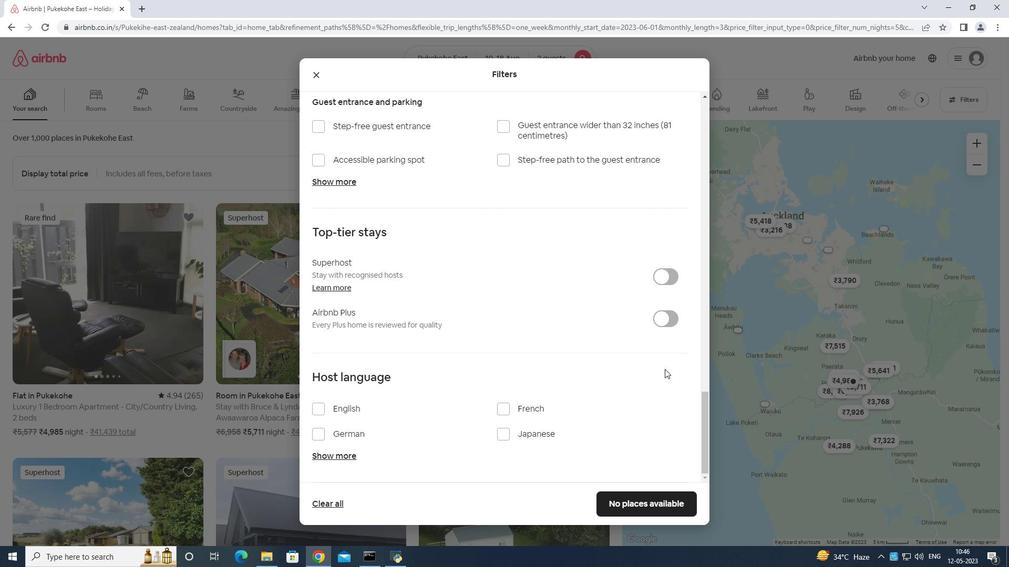 
Action: Mouse scrolled (664, 373) with delta (0, 0)
Screenshot: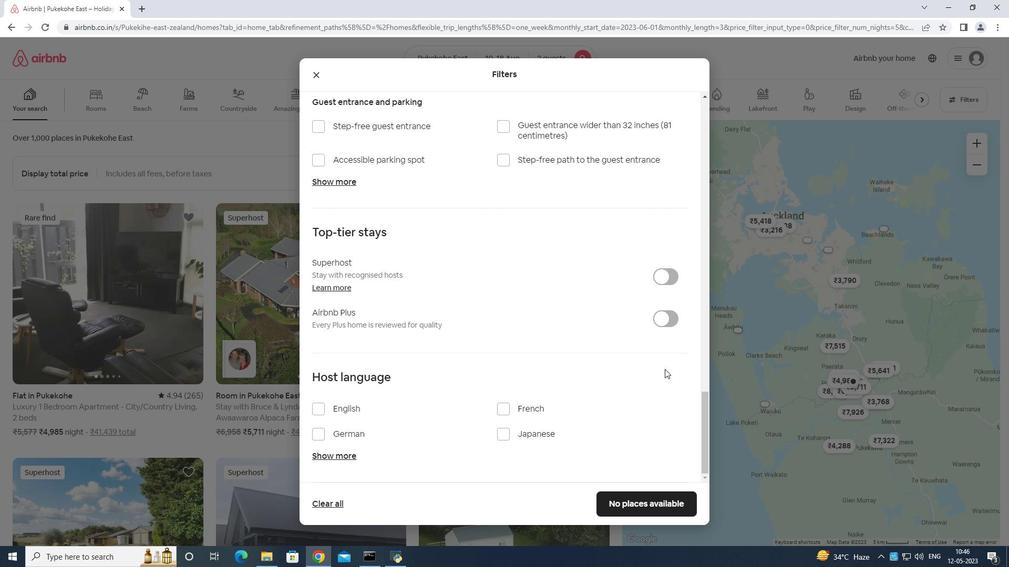 
Action: Mouse moved to (315, 410)
Screenshot: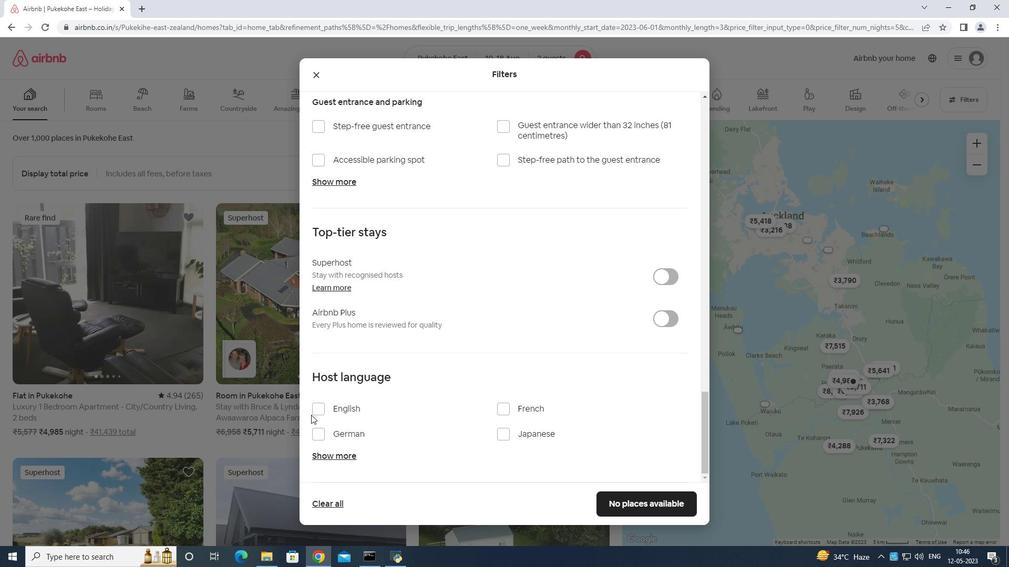 
Action: Mouse pressed left at (315, 410)
Screenshot: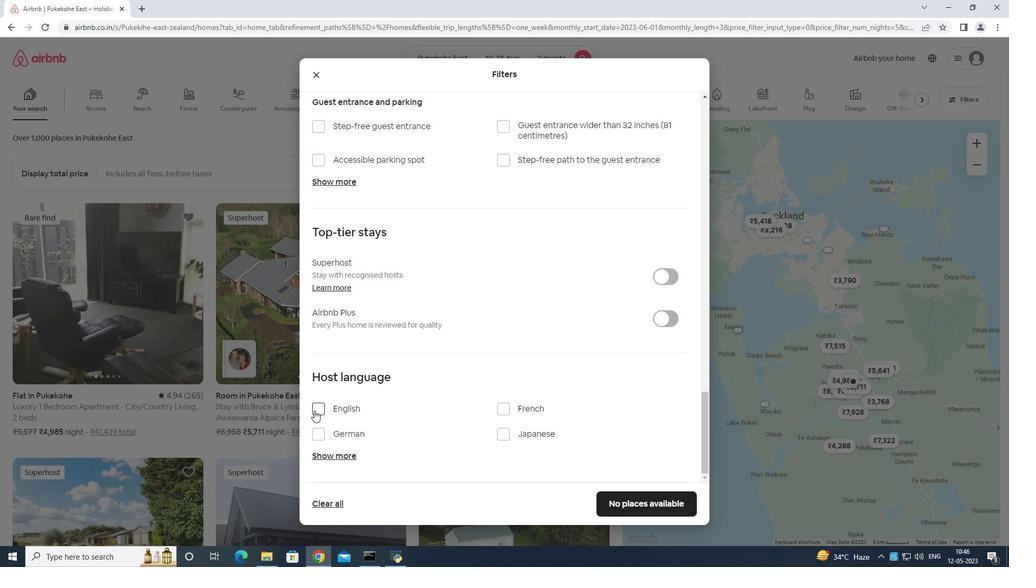 
Action: Mouse moved to (631, 501)
Screenshot: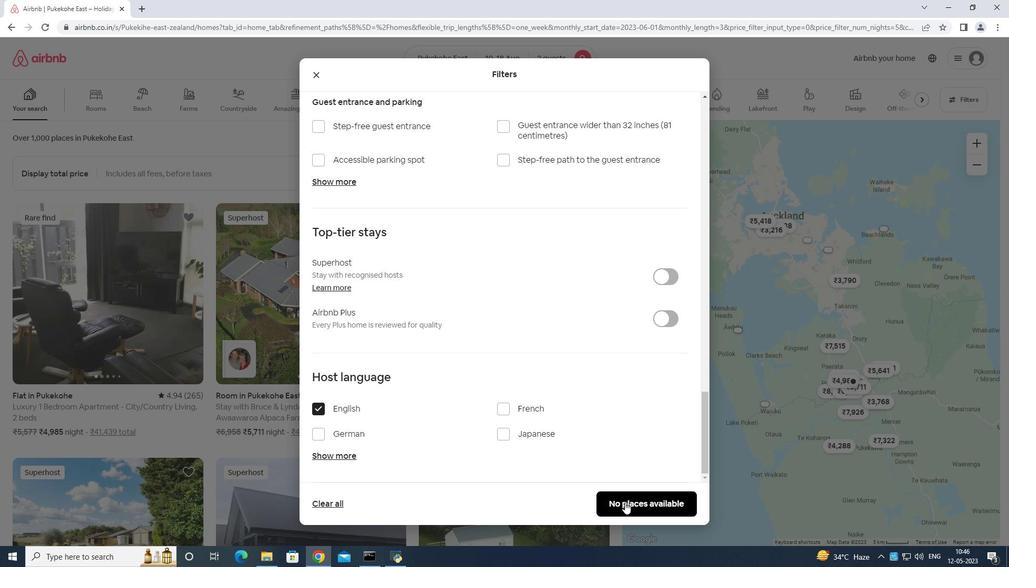 
Action: Mouse pressed left at (631, 501)
Screenshot: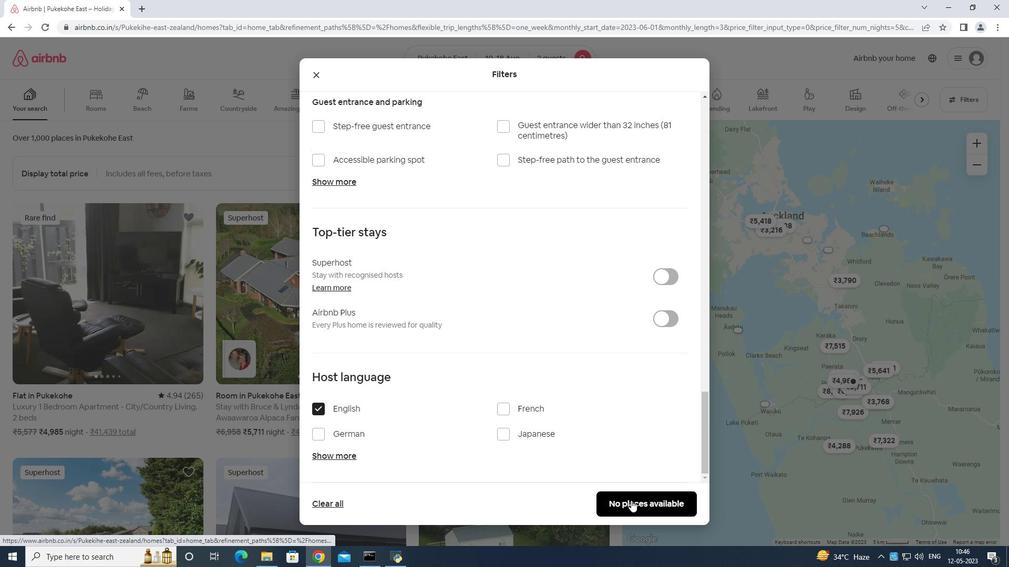 
Action: Mouse moved to (634, 499)
Screenshot: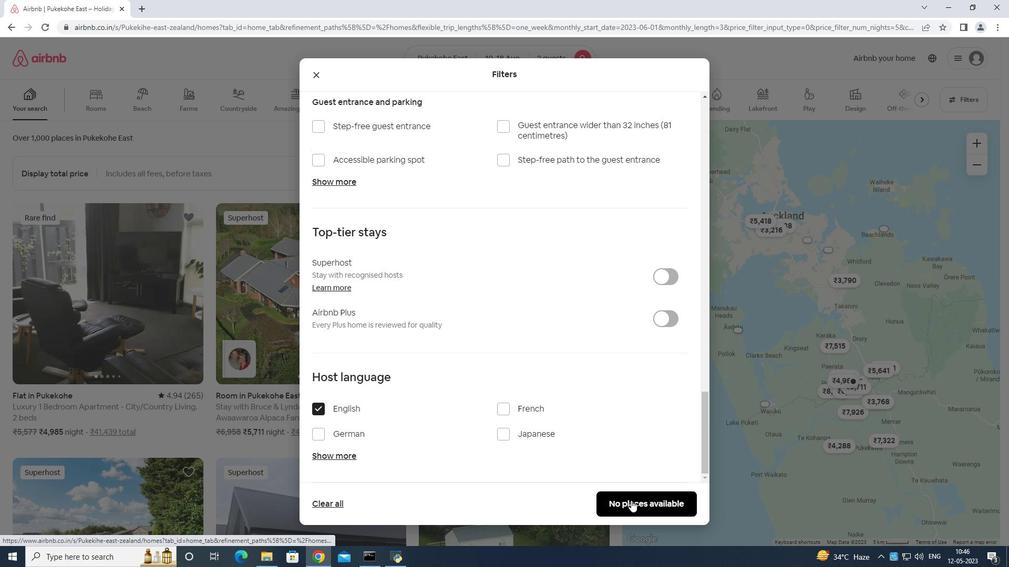 
